 Task: Find connections with filter location Sarandë with filter topic #Saaswith filter profile language English with filter current company Target with filter school St. Mary's College with filter industry Fine Arts Schools with filter service category iOS Development with filter keywords title Computer Scientist
Action: Mouse moved to (486, 81)
Screenshot: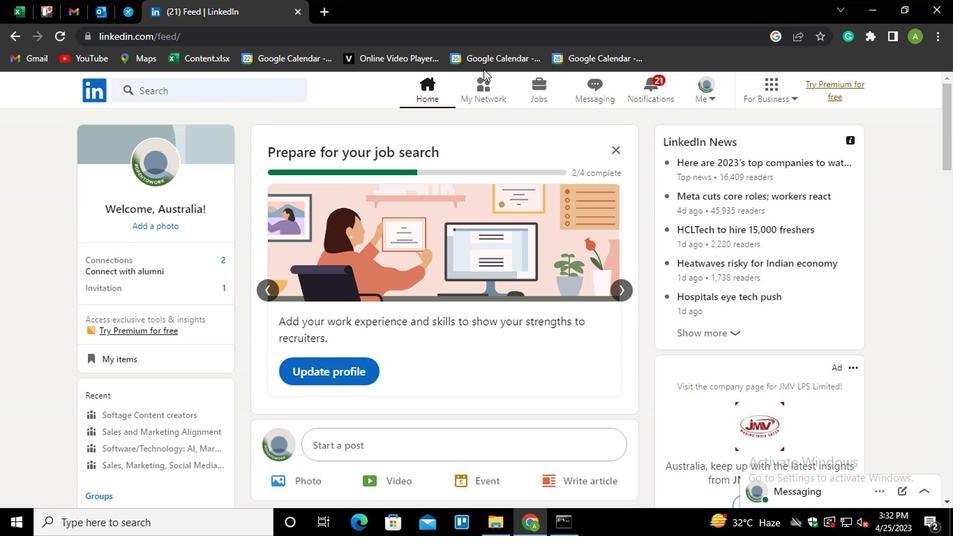 
Action: Mouse pressed left at (486, 81)
Screenshot: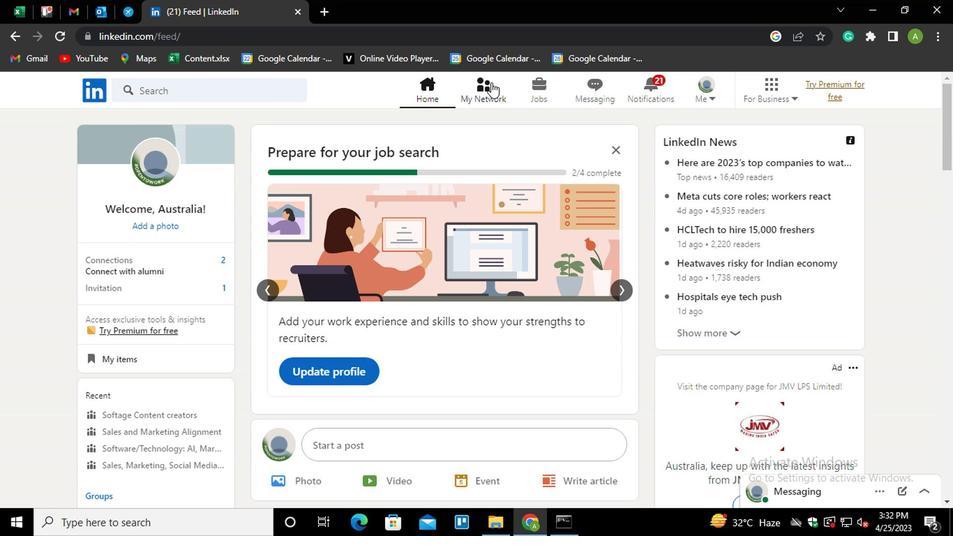 
Action: Mouse moved to (163, 157)
Screenshot: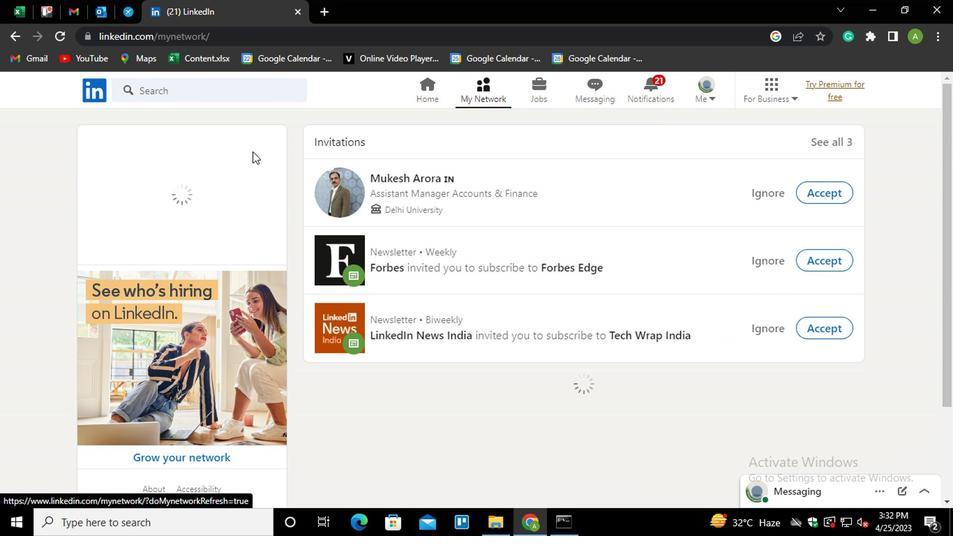 
Action: Mouse pressed left at (163, 157)
Screenshot: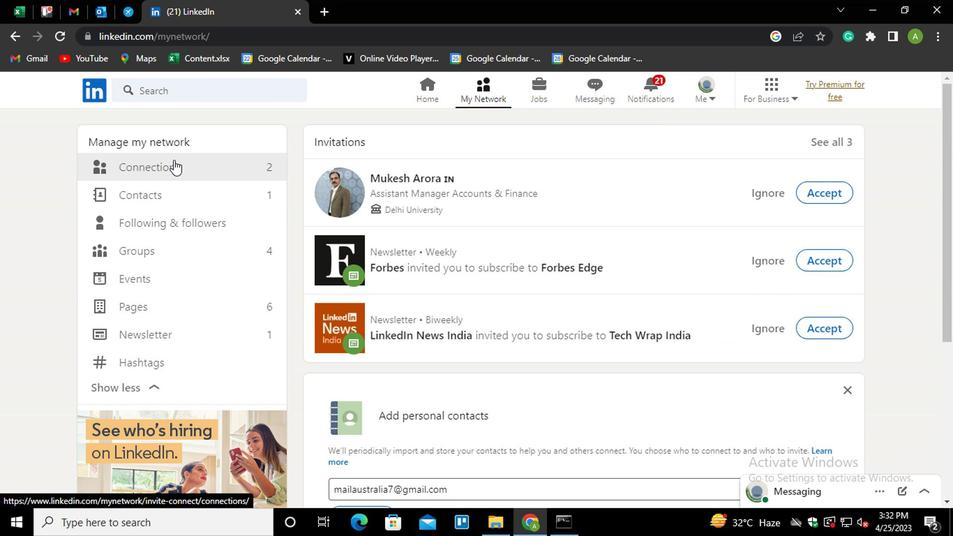 
Action: Mouse moved to (561, 166)
Screenshot: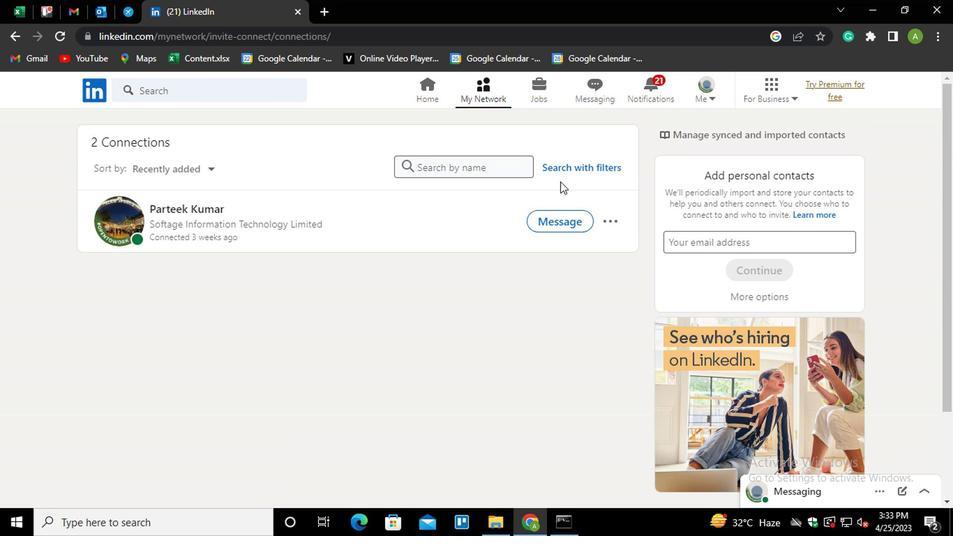 
Action: Mouse pressed left at (561, 166)
Screenshot: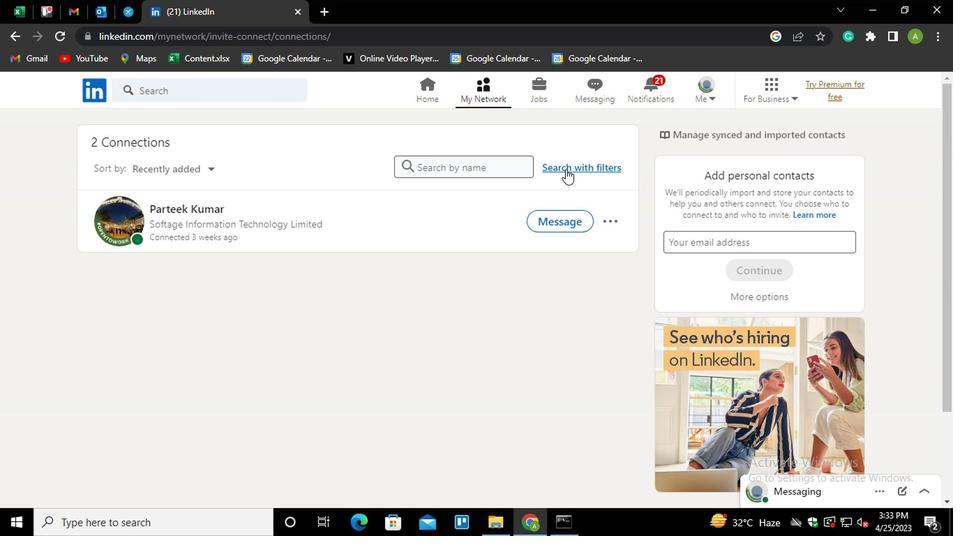 
Action: Mouse moved to (455, 127)
Screenshot: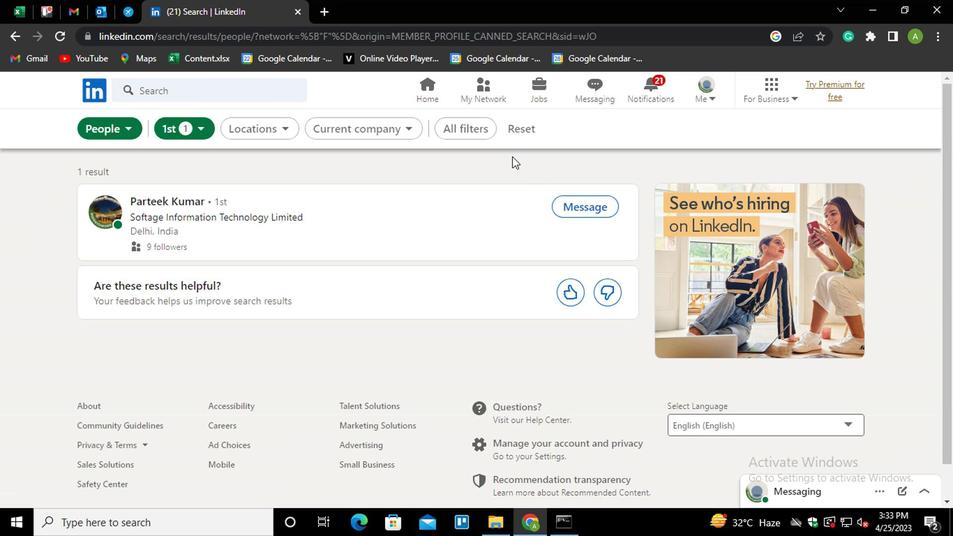 
Action: Mouse pressed left at (455, 127)
Screenshot: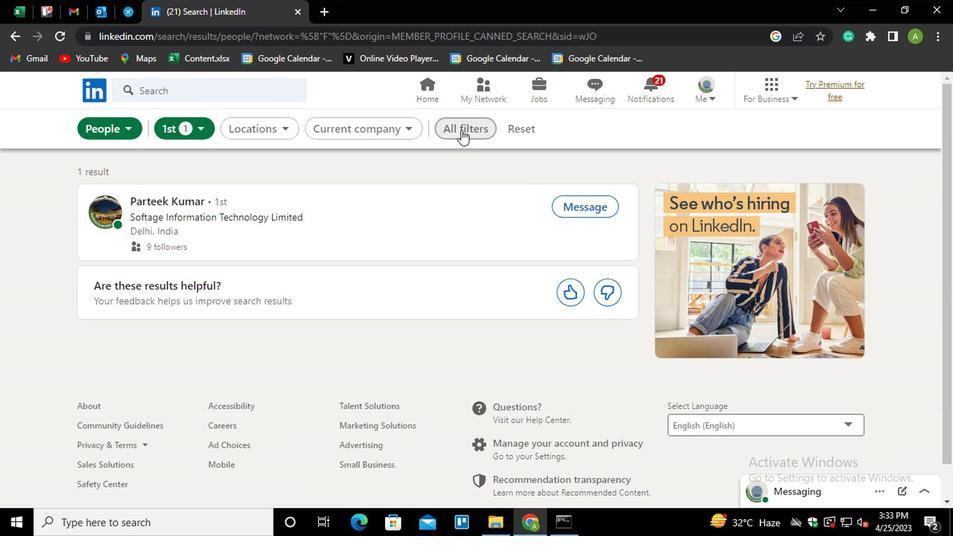 
Action: Mouse moved to (689, 269)
Screenshot: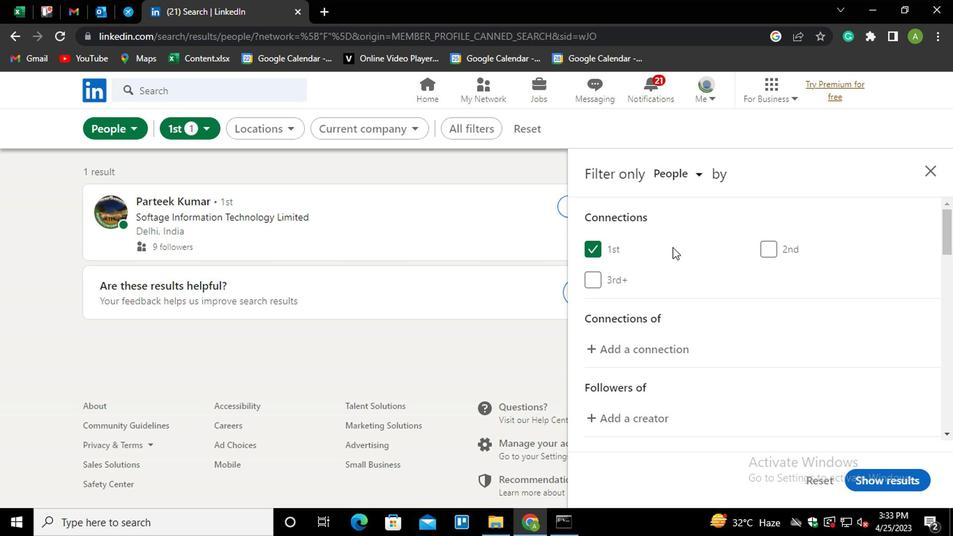
Action: Mouse scrolled (689, 269) with delta (0, 0)
Screenshot: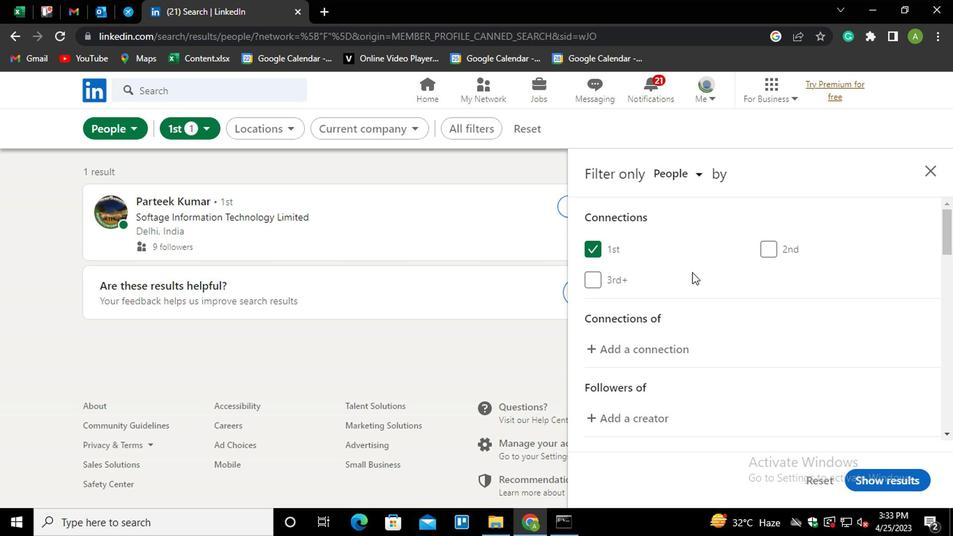 
Action: Mouse scrolled (689, 269) with delta (0, 0)
Screenshot: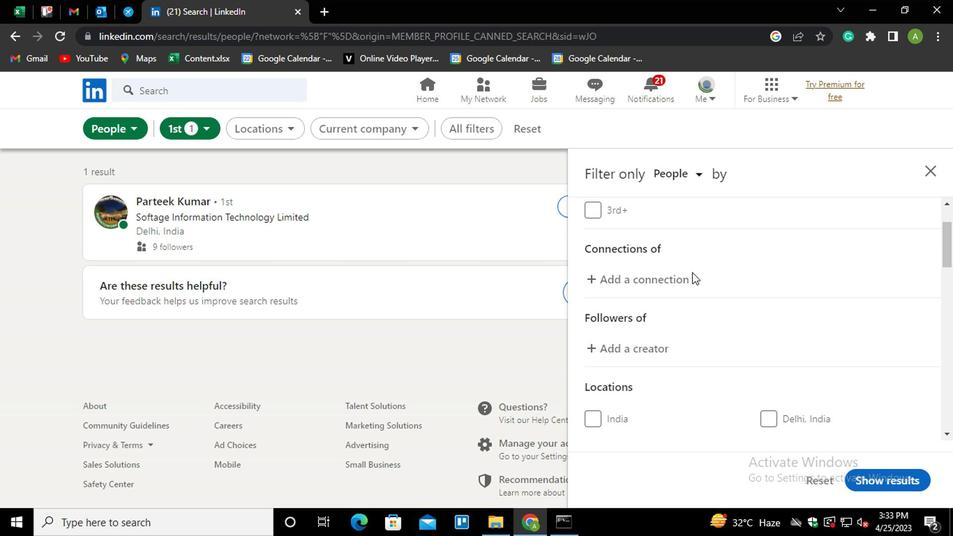 
Action: Mouse scrolled (689, 269) with delta (0, 0)
Screenshot: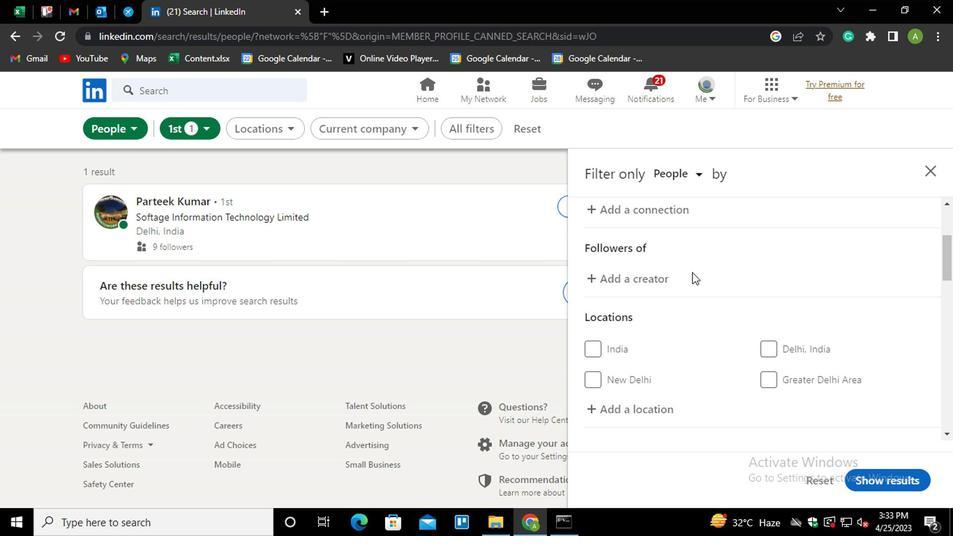 
Action: Mouse moved to (636, 340)
Screenshot: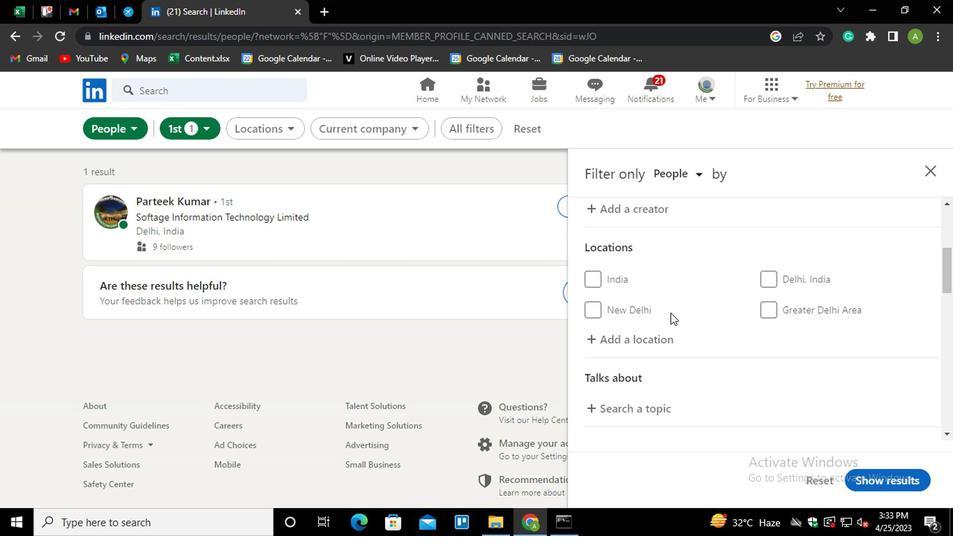 
Action: Mouse pressed left at (636, 340)
Screenshot: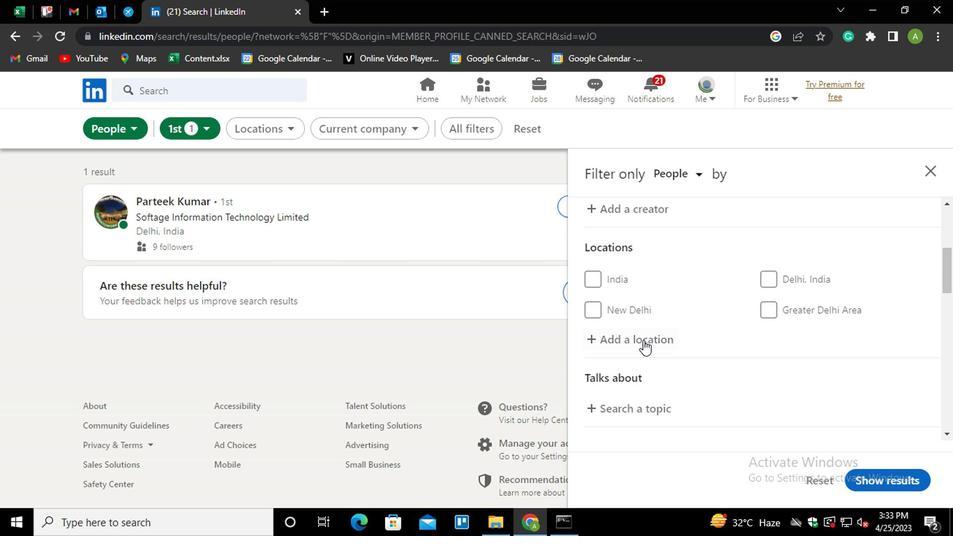 
Action: Mouse moved to (636, 338)
Screenshot: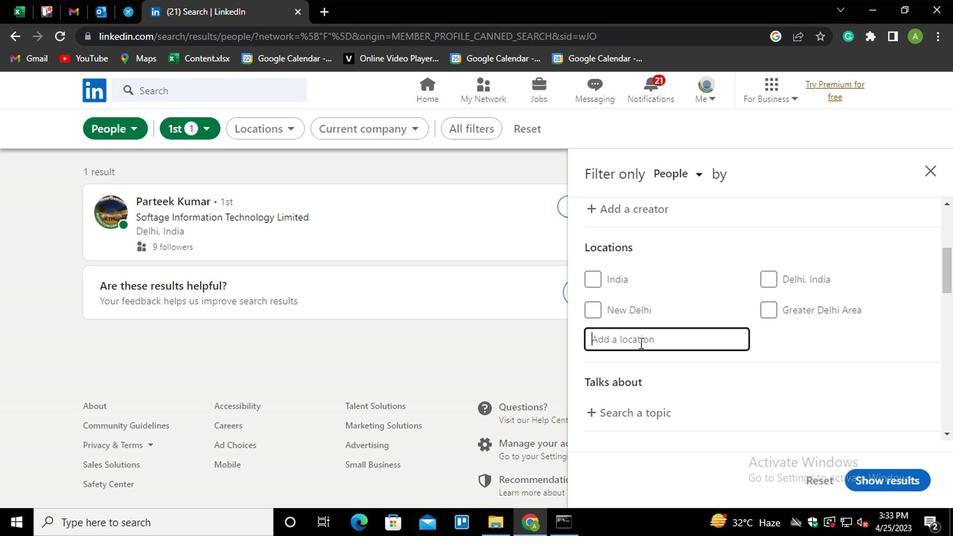 
Action: Mouse pressed left at (636, 338)
Screenshot: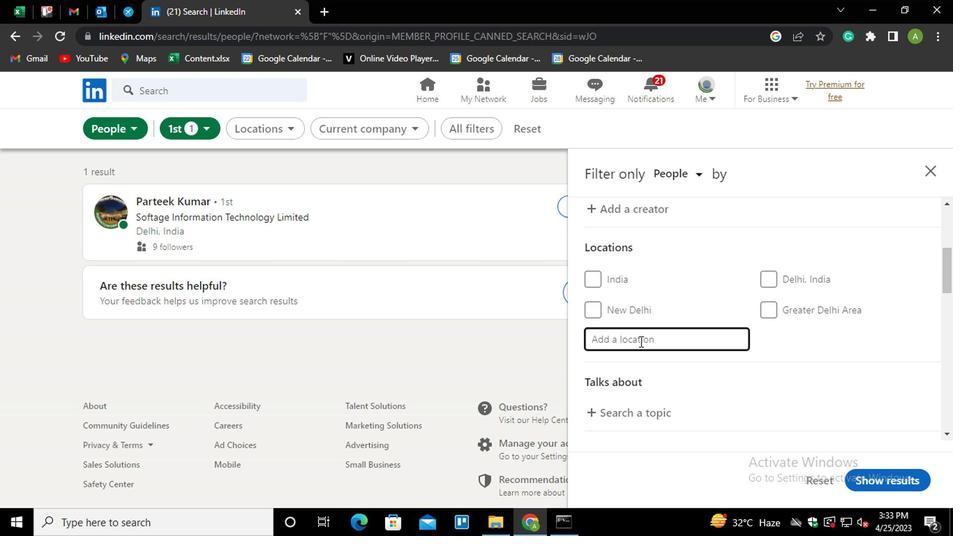 
Action: Key pressed <Key.shift>SARANDE
Screenshot: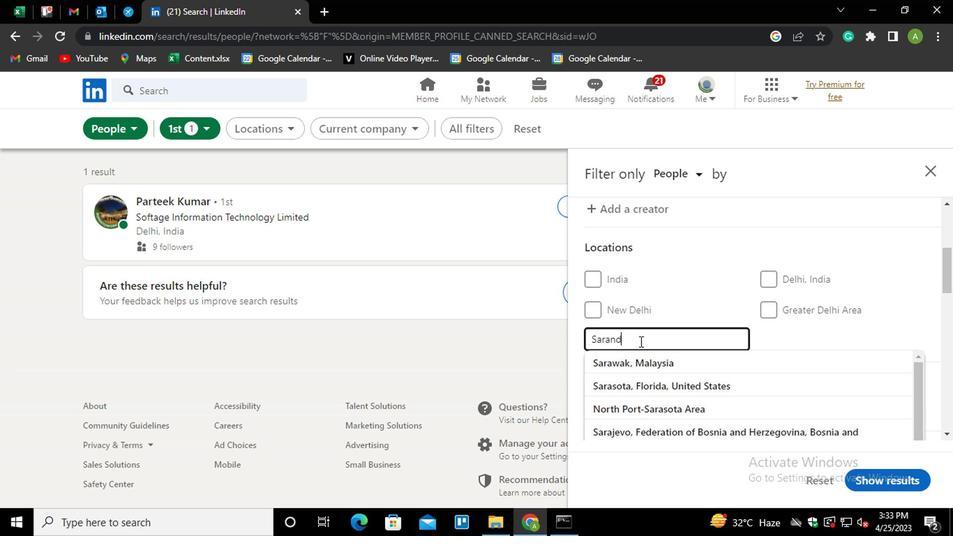 
Action: Mouse moved to (777, 328)
Screenshot: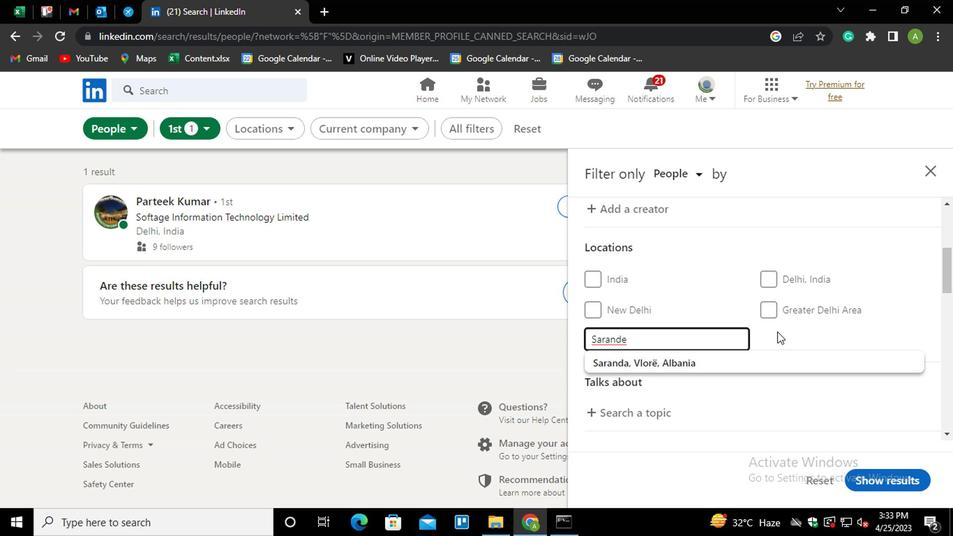 
Action: Mouse pressed left at (777, 328)
Screenshot: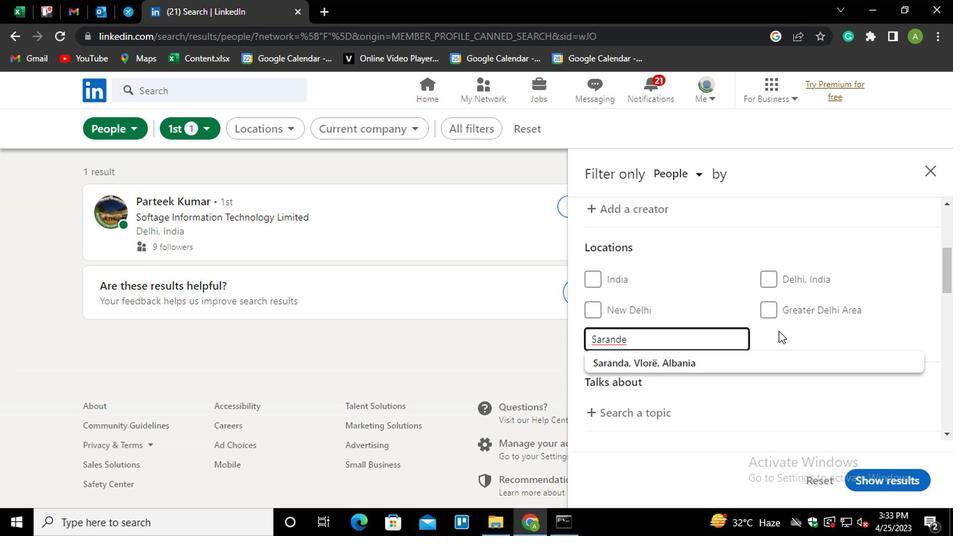 
Action: Mouse moved to (791, 341)
Screenshot: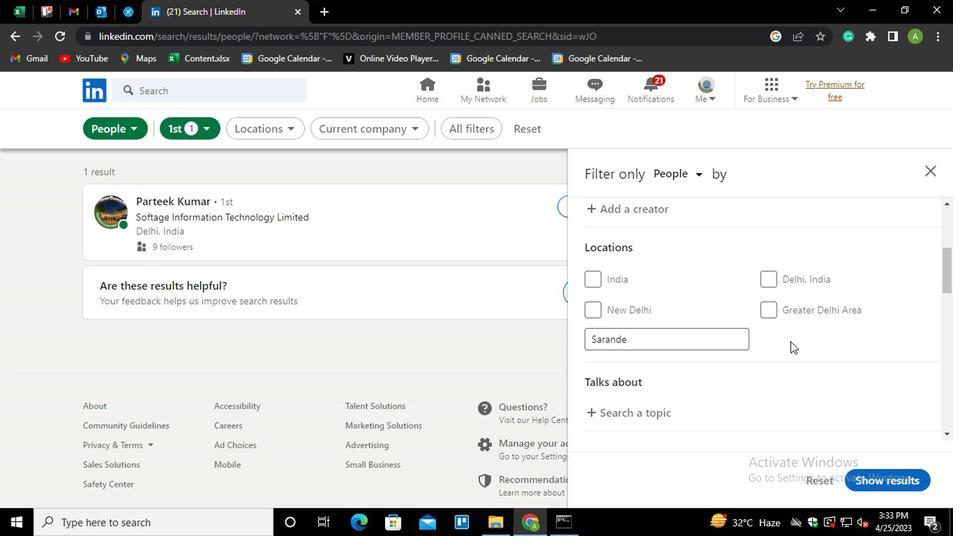 
Action: Mouse scrolled (791, 340) with delta (0, 0)
Screenshot: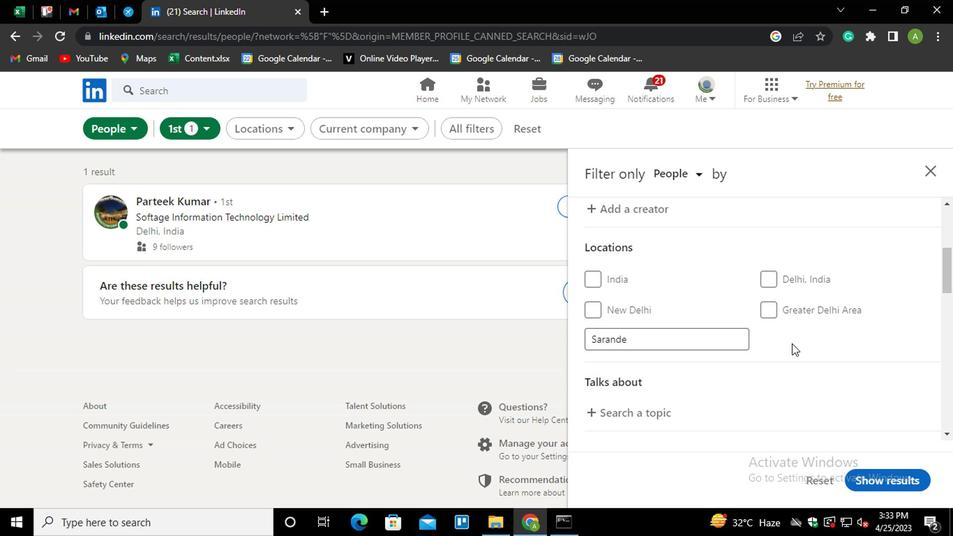 
Action: Mouse moved to (665, 341)
Screenshot: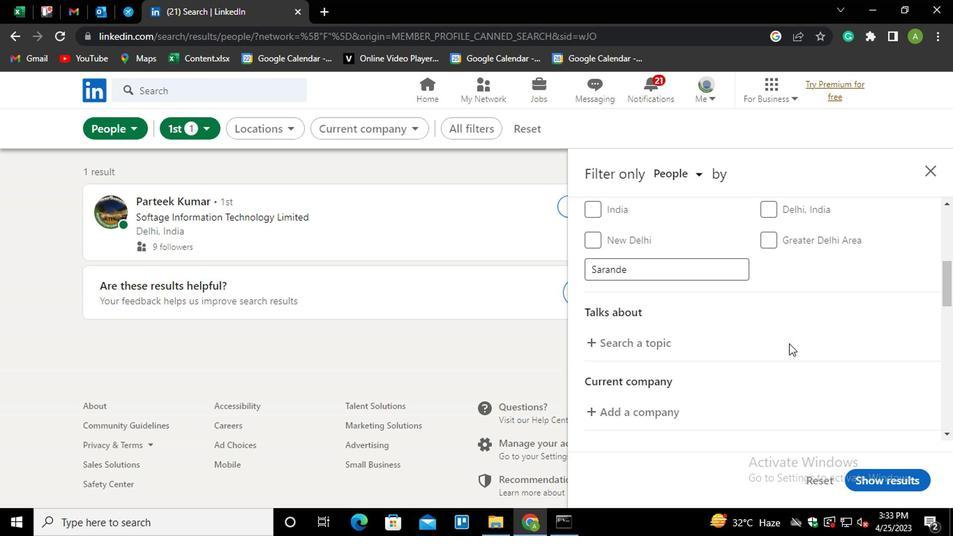 
Action: Mouse pressed left at (665, 341)
Screenshot: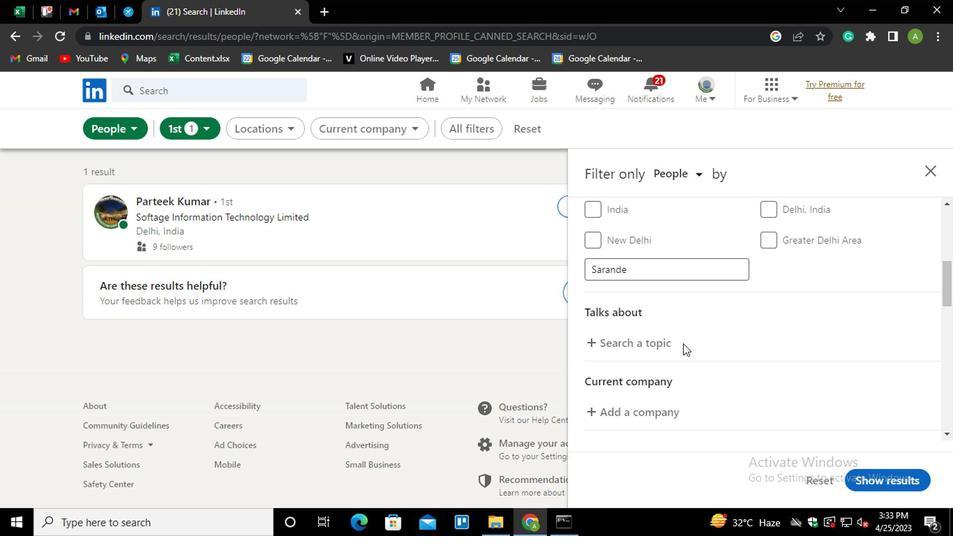 
Action: Mouse moved to (664, 341)
Screenshot: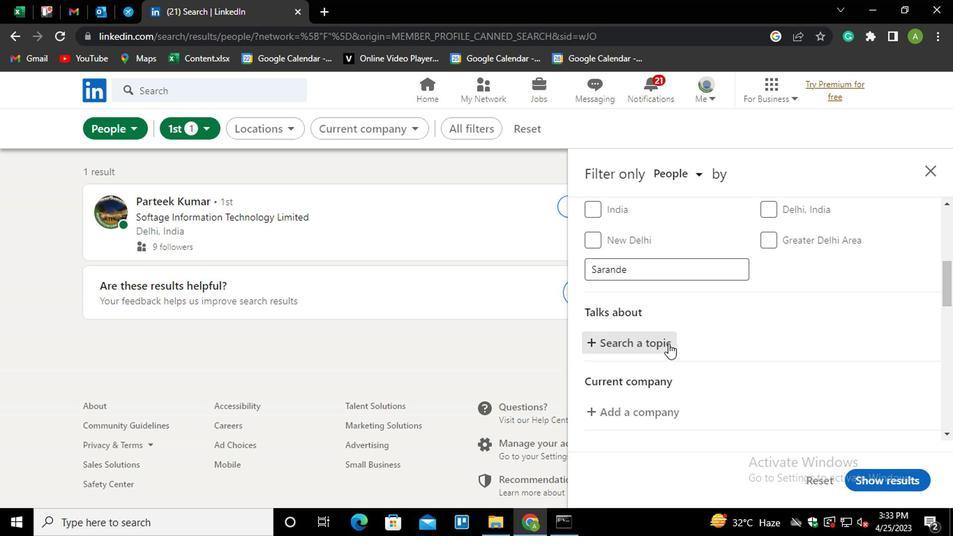 
Action: Key pressed <Key.shift>#<Key.shift>SAASWITH
Screenshot: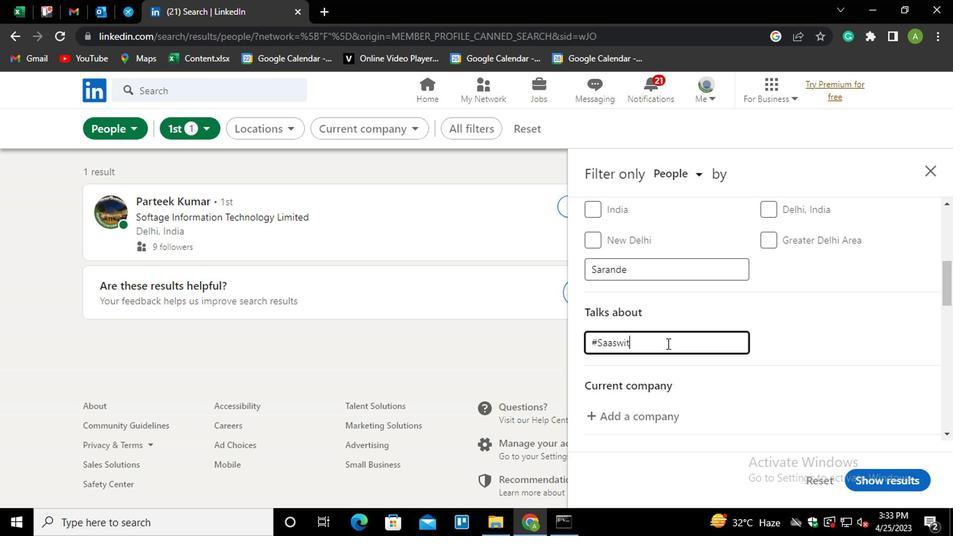 
Action: Mouse moved to (787, 345)
Screenshot: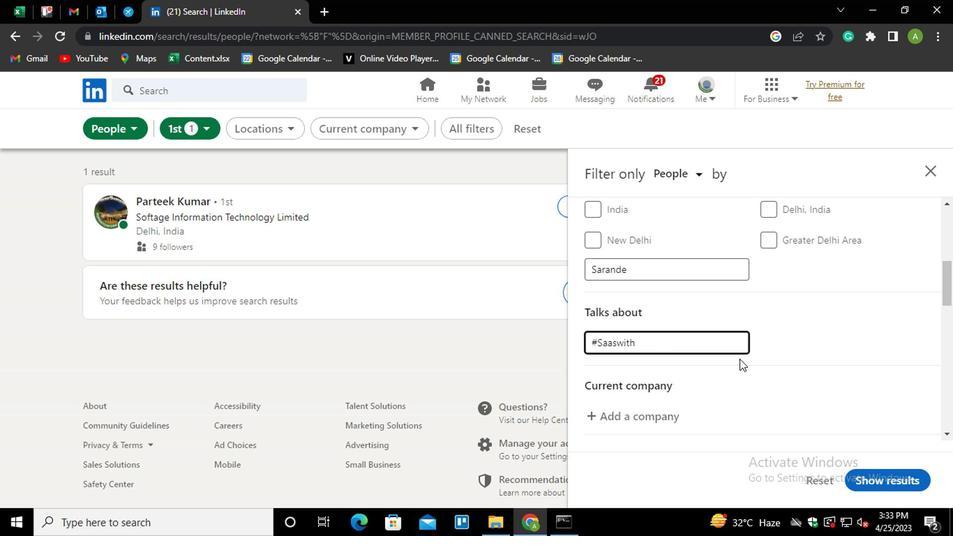 
Action: Mouse pressed left at (787, 345)
Screenshot: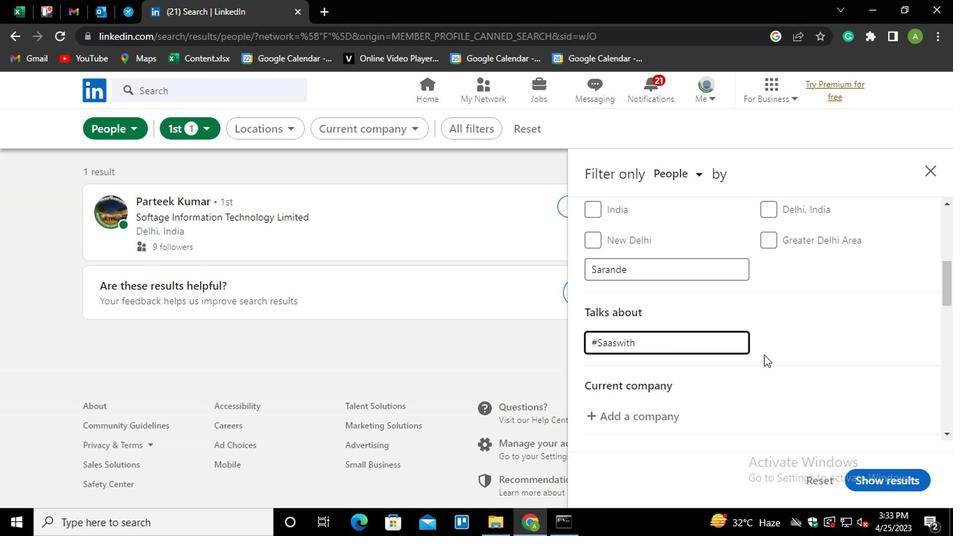 
Action: Mouse moved to (856, 339)
Screenshot: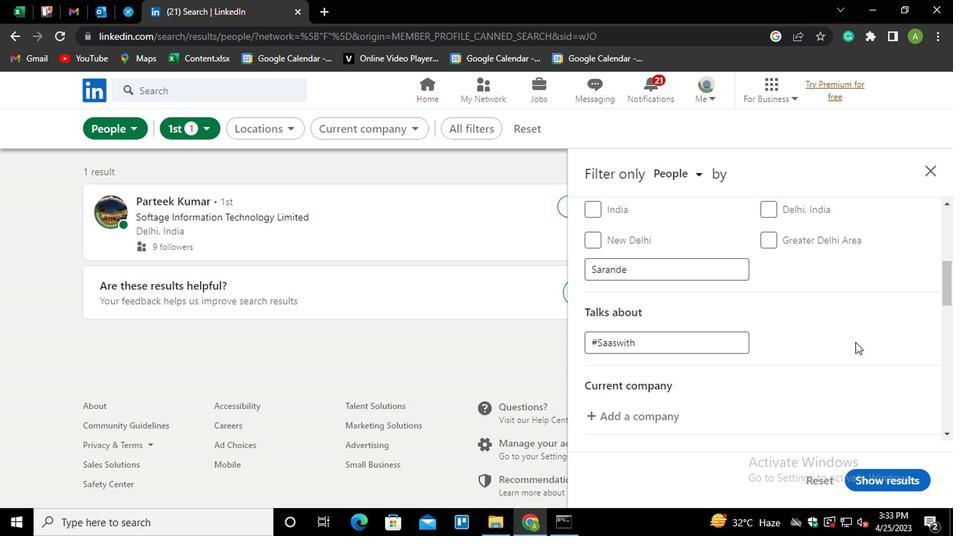 
Action: Mouse scrolled (856, 338) with delta (0, 0)
Screenshot: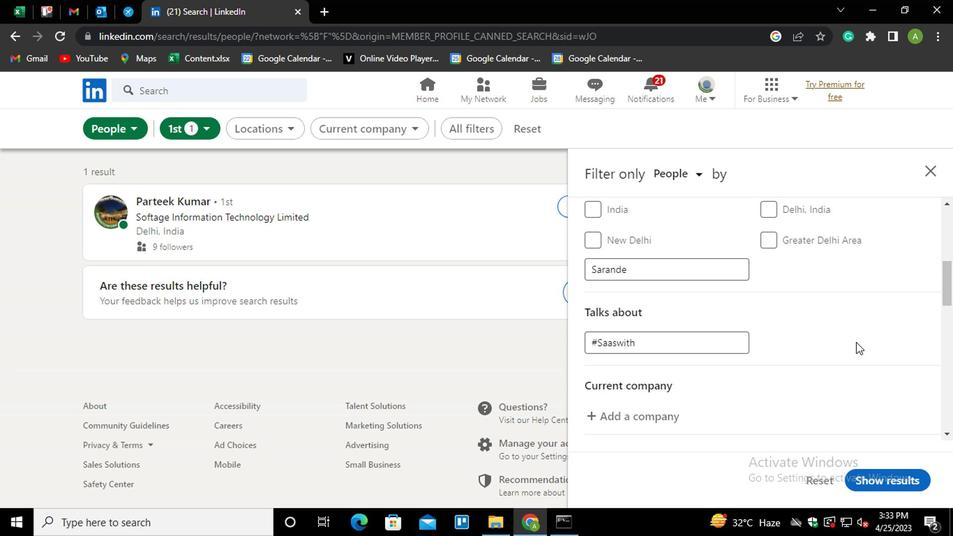 
Action: Mouse moved to (655, 336)
Screenshot: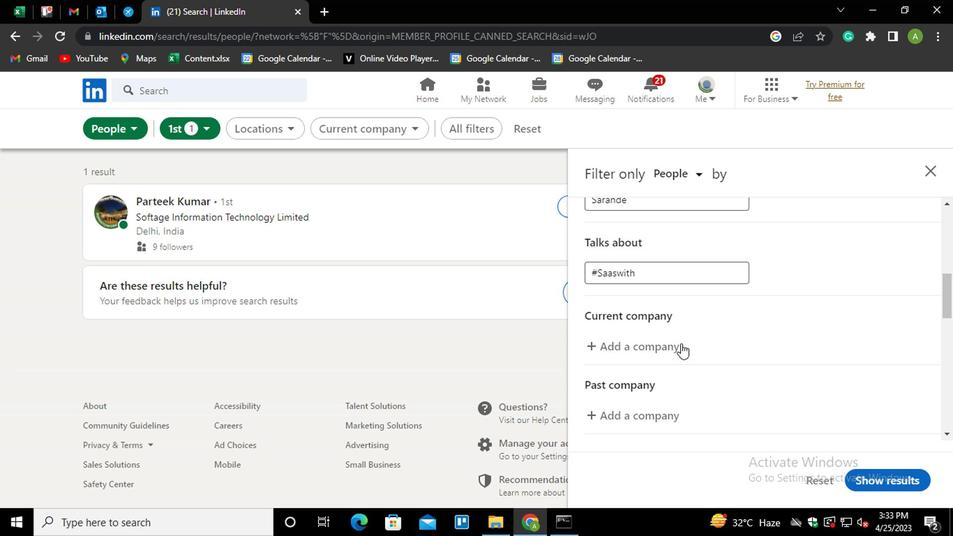 
Action: Mouse pressed left at (655, 336)
Screenshot: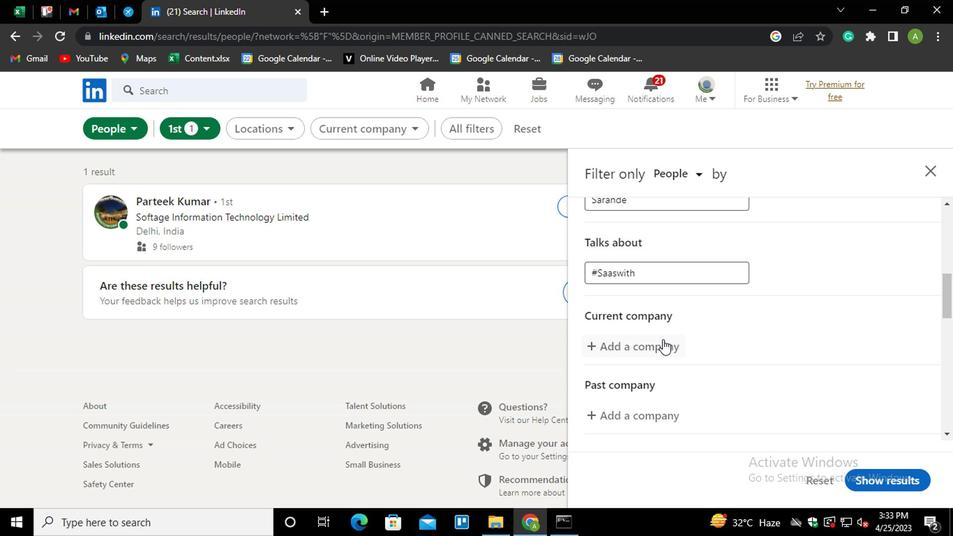 
Action: Mouse moved to (652, 345)
Screenshot: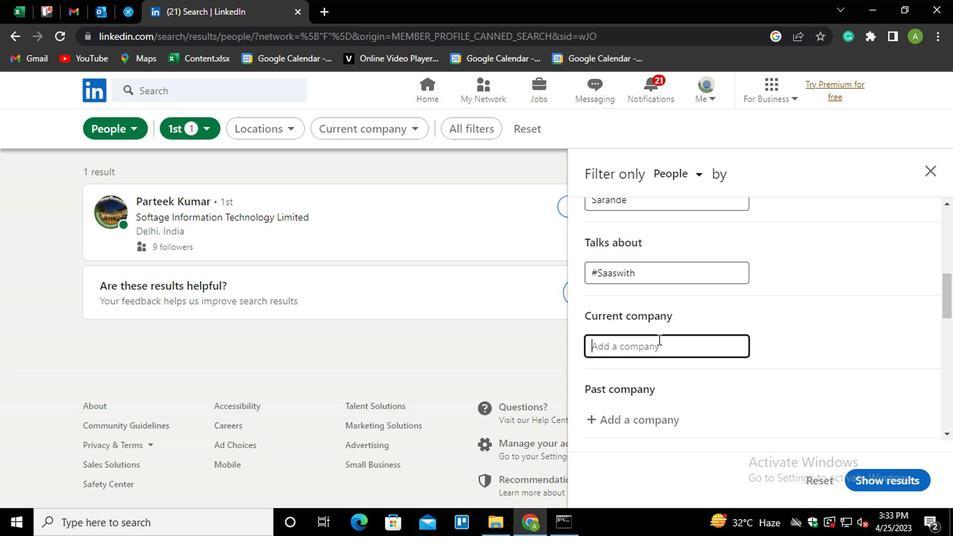 
Action: Mouse pressed left at (652, 345)
Screenshot: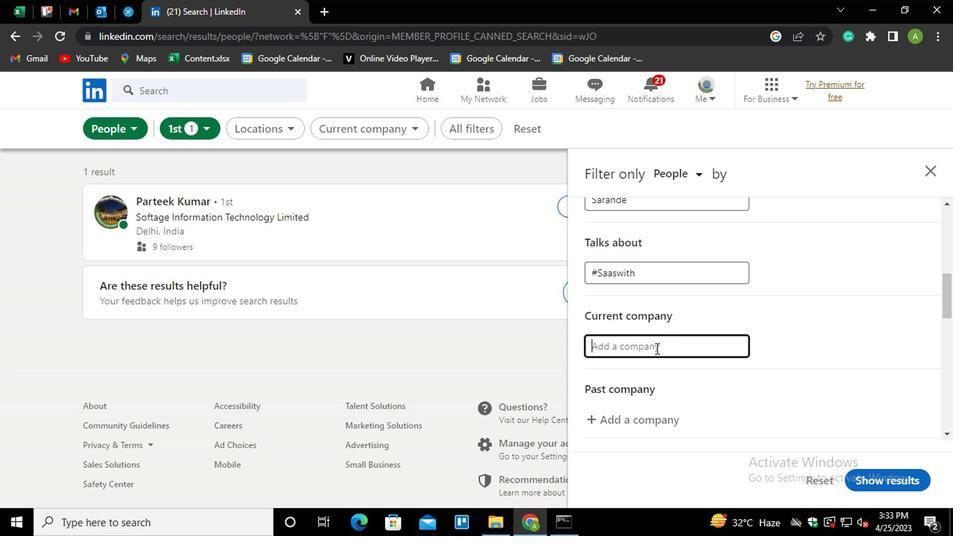 
Action: Key pressed <Key.shift>TARGE<Key.down><Key.enter>
Screenshot: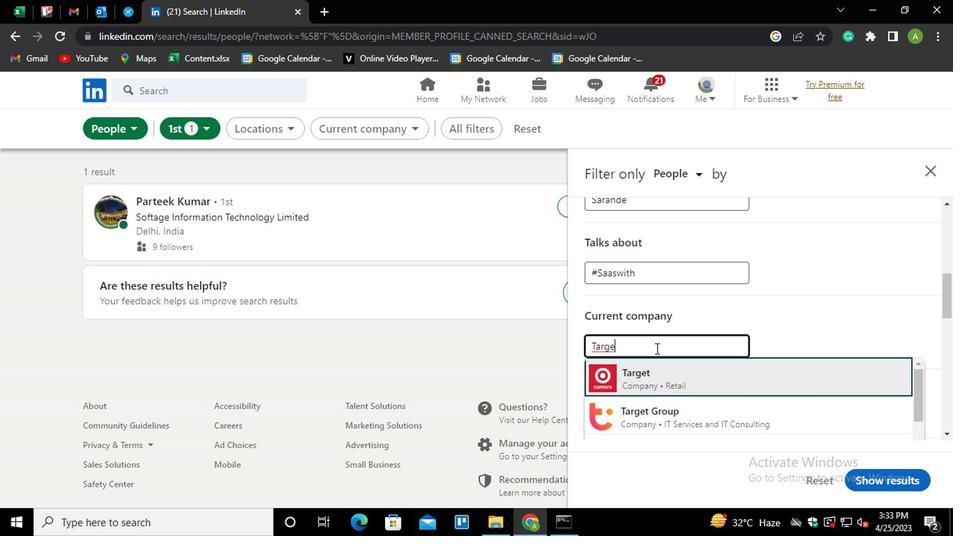 
Action: Mouse moved to (667, 347)
Screenshot: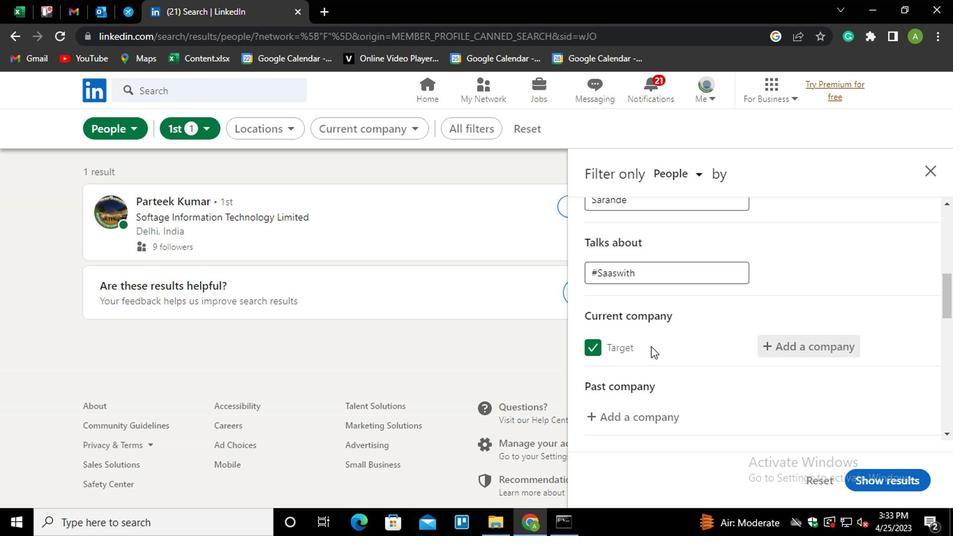 
Action: Mouse scrolled (667, 346) with delta (0, 0)
Screenshot: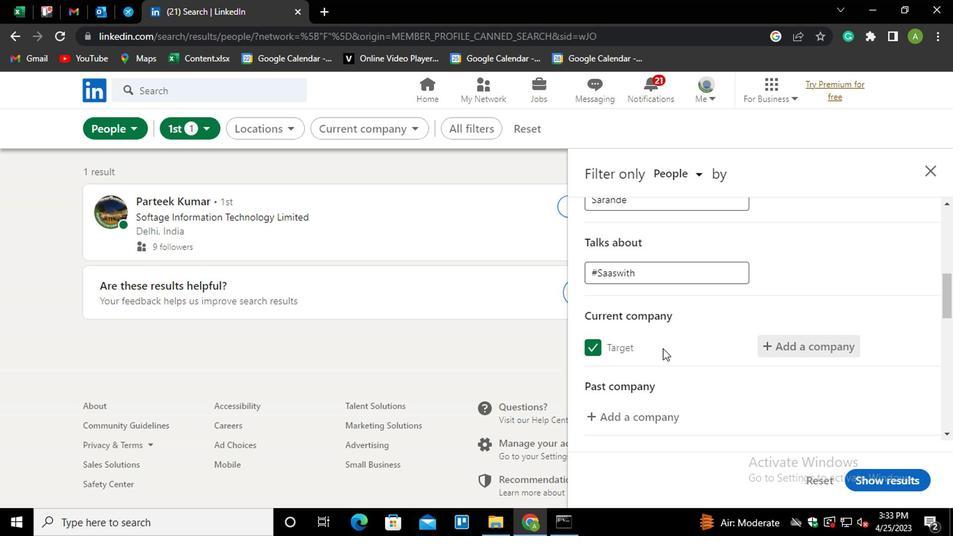 
Action: Mouse scrolled (667, 346) with delta (0, 0)
Screenshot: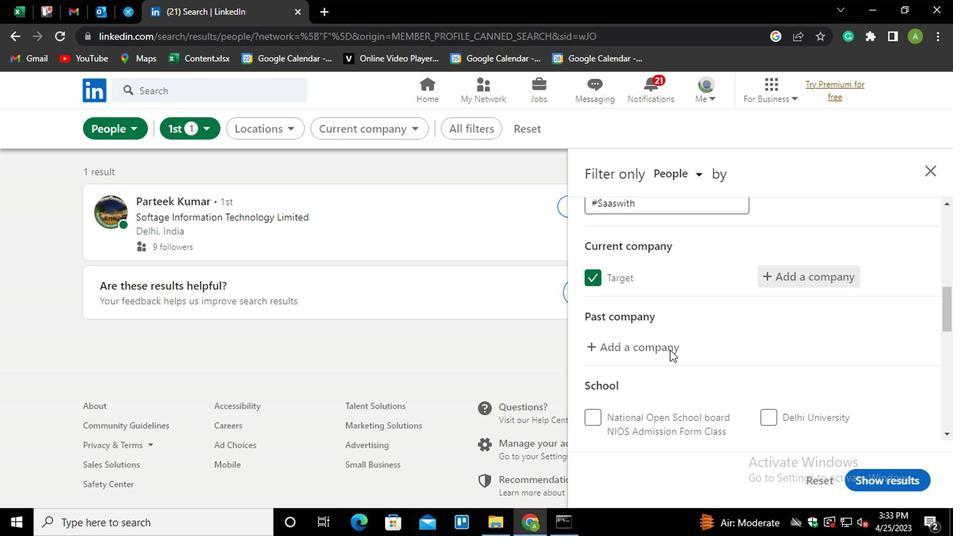 
Action: Mouse moved to (645, 398)
Screenshot: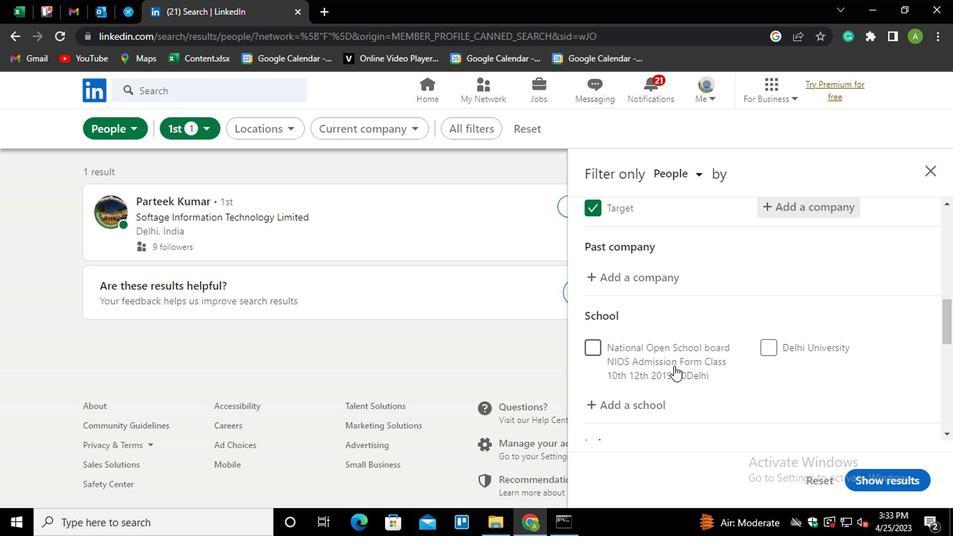 
Action: Mouse pressed left at (645, 398)
Screenshot: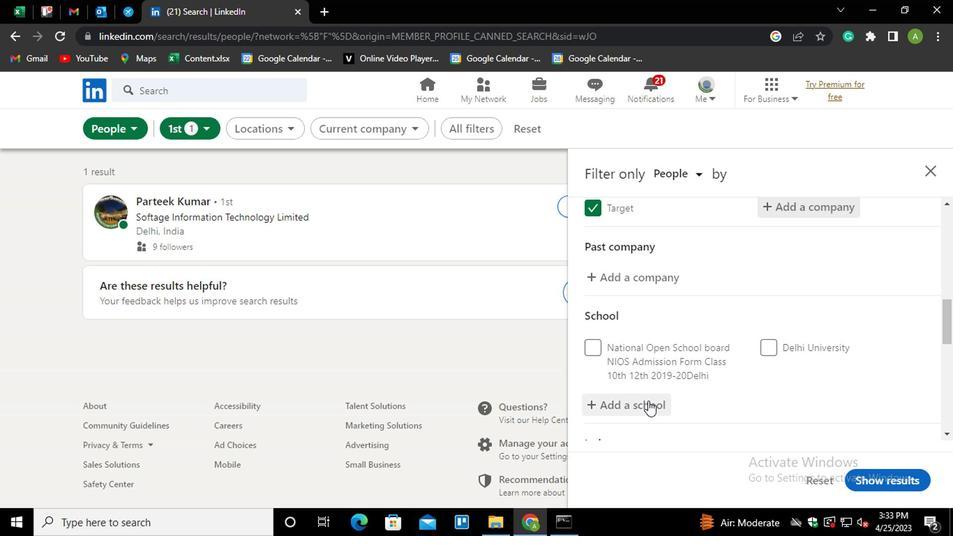 
Action: Mouse moved to (638, 400)
Screenshot: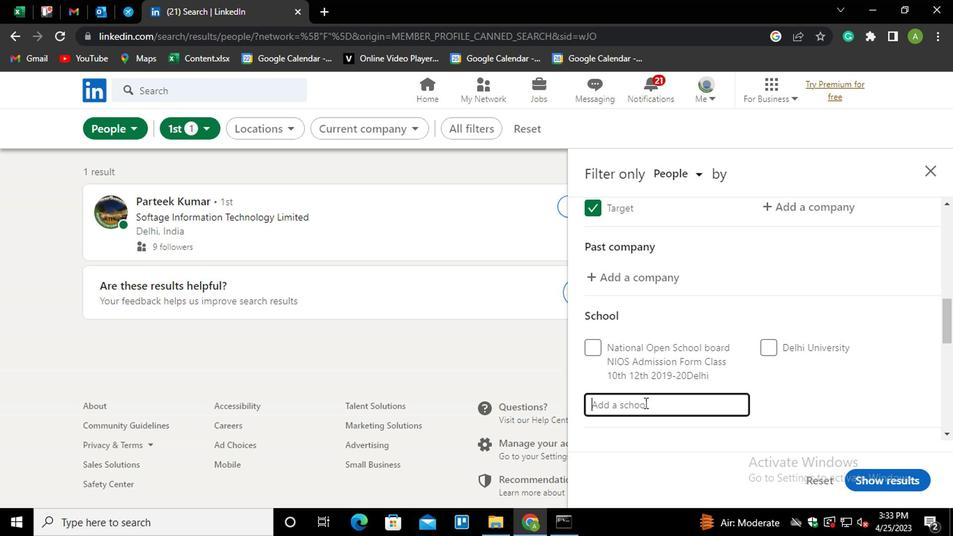 
Action: Mouse pressed left at (638, 400)
Screenshot: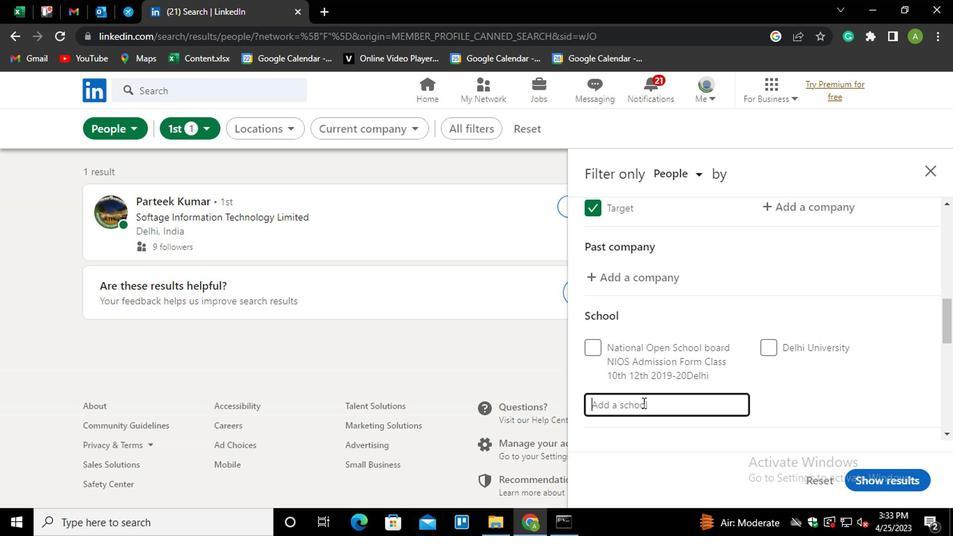 
Action: Mouse moved to (636, 400)
Screenshot: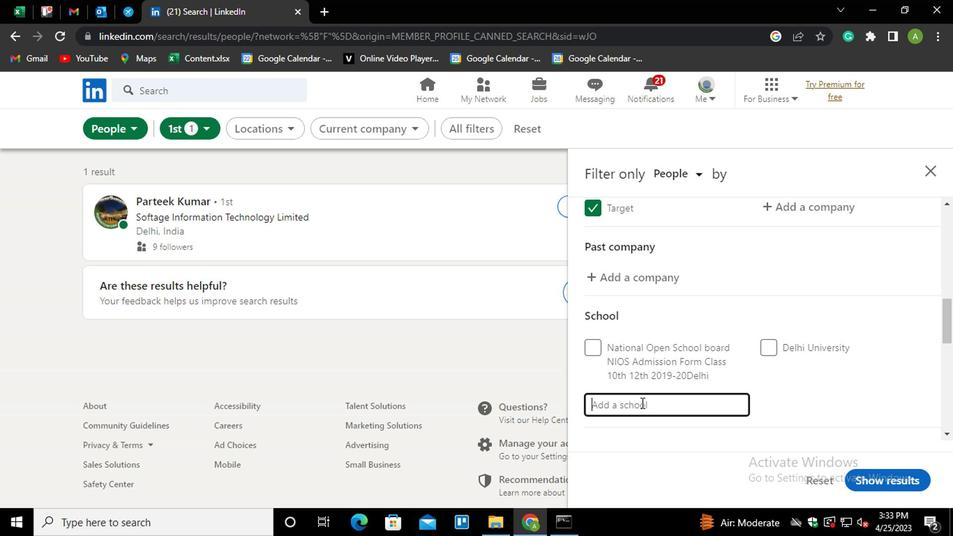 
Action: Key pressed <Key.shift>ST.<Key.space><Key.shift_r>M
Screenshot: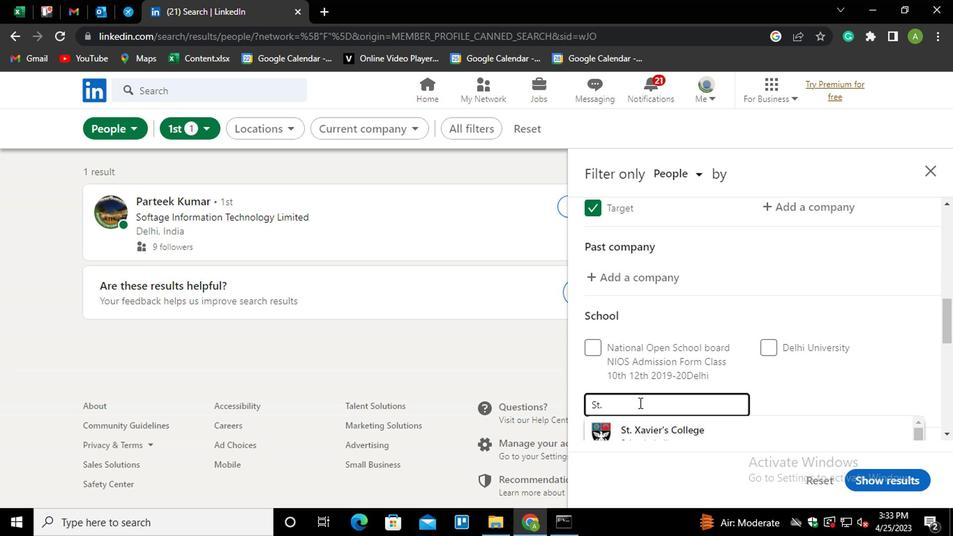 
Action: Mouse scrolled (636, 399) with delta (0, 0)
Screenshot: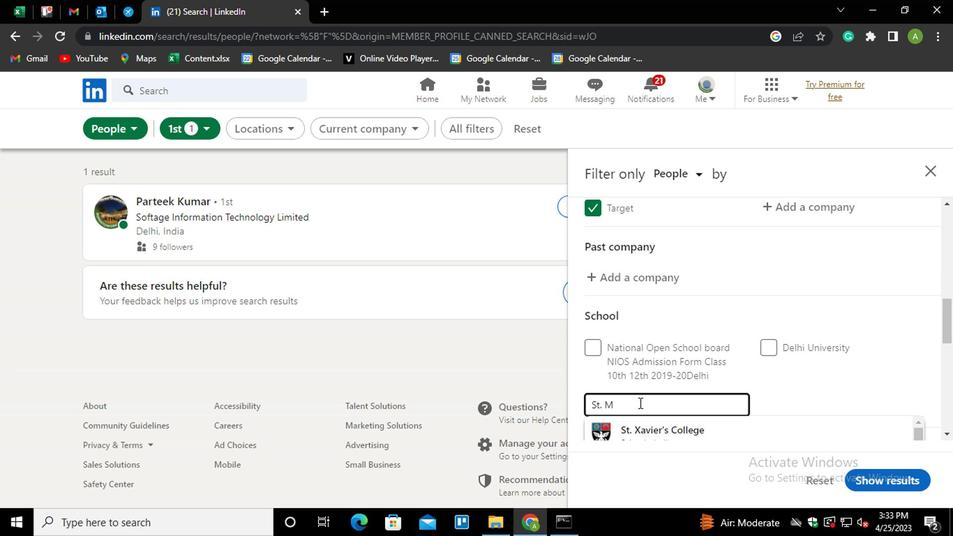 
Action: Mouse scrolled (636, 399) with delta (0, 0)
Screenshot: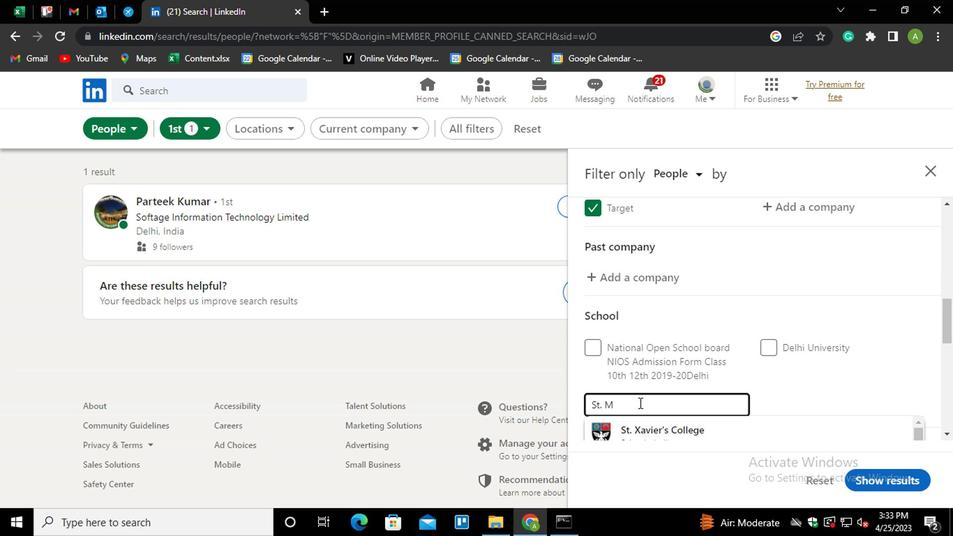 
Action: Mouse moved to (672, 355)
Screenshot: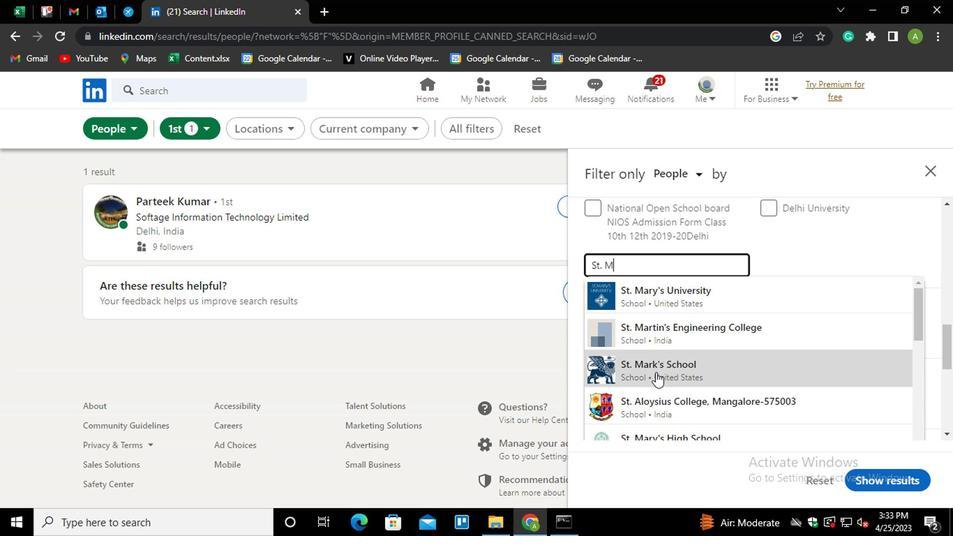 
Action: Mouse scrolled (672, 355) with delta (0, 0)
Screenshot: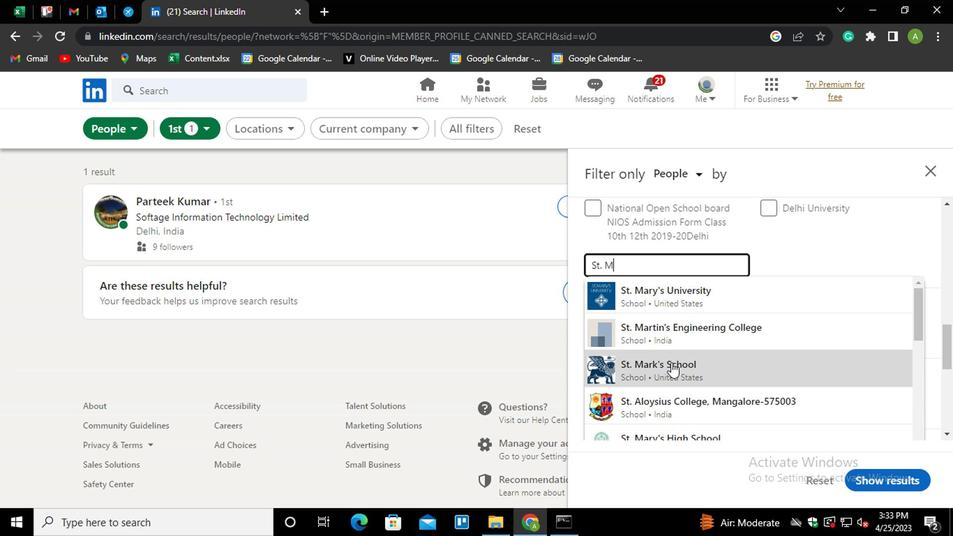 
Action: Mouse moved to (683, 345)
Screenshot: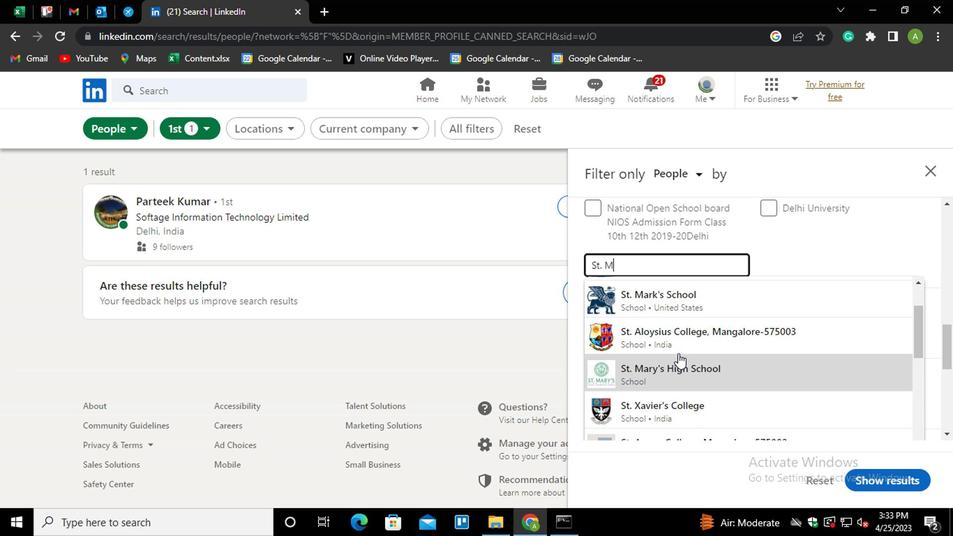 
Action: Mouse scrolled (683, 345) with delta (0, 0)
Screenshot: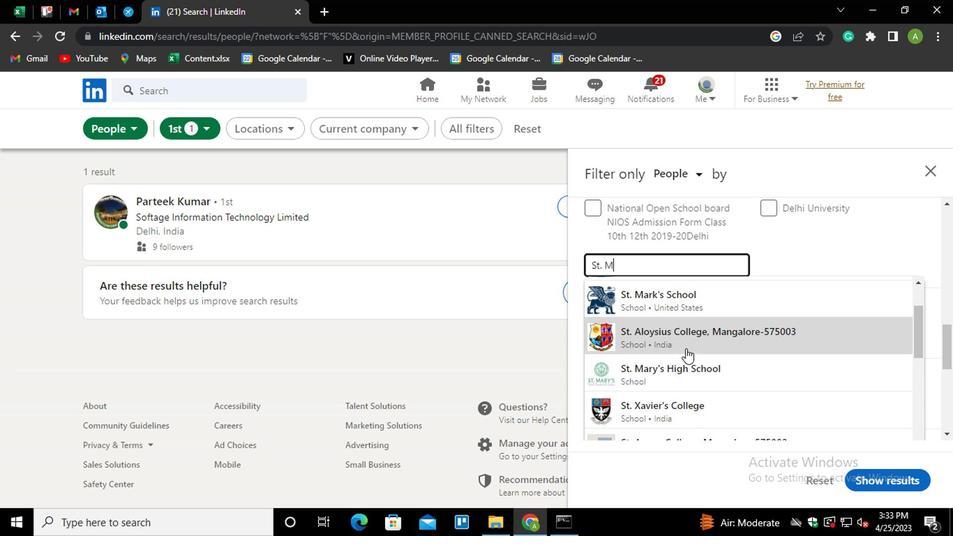 
Action: Mouse moved to (688, 338)
Screenshot: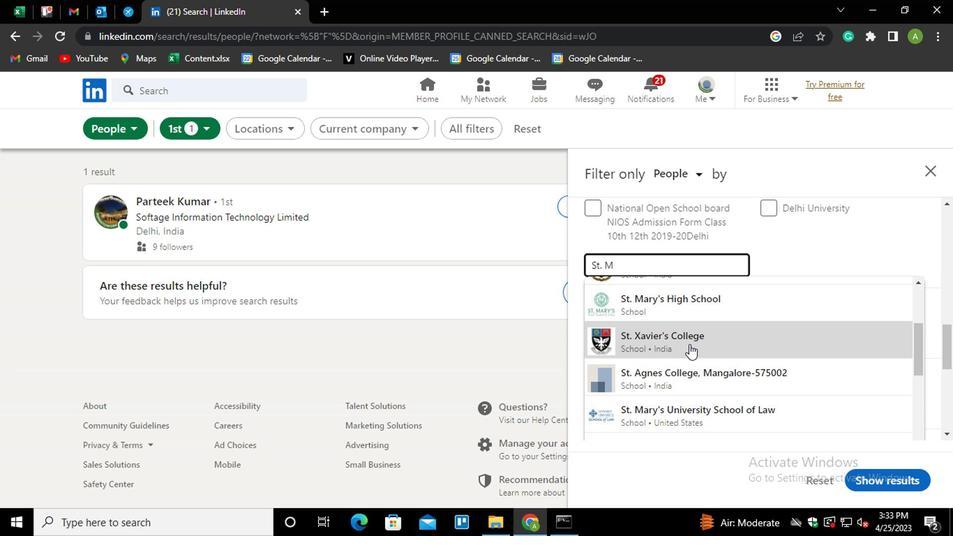 
Action: Mouse scrolled (688, 338) with delta (0, 0)
Screenshot: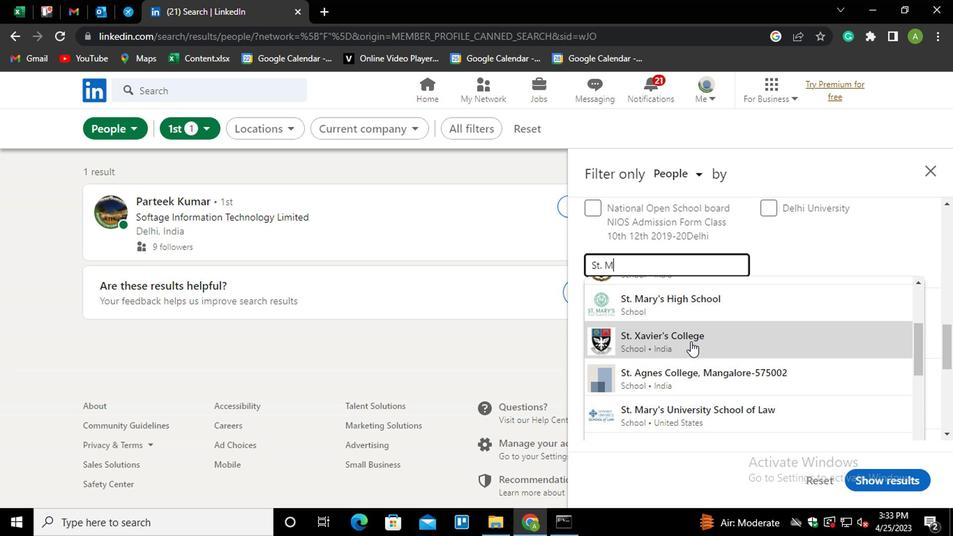 
Action: Mouse moved to (670, 373)
Screenshot: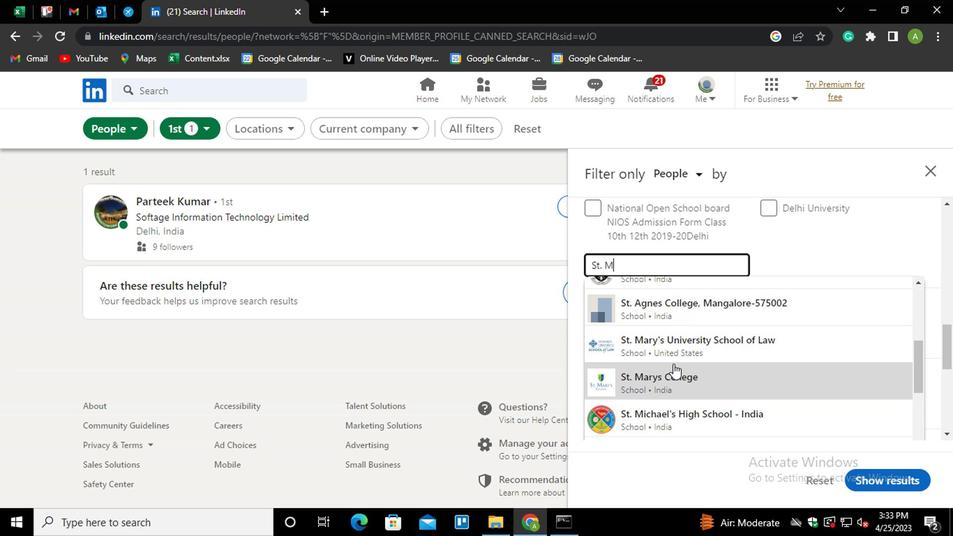 
Action: Mouse pressed left at (670, 373)
Screenshot: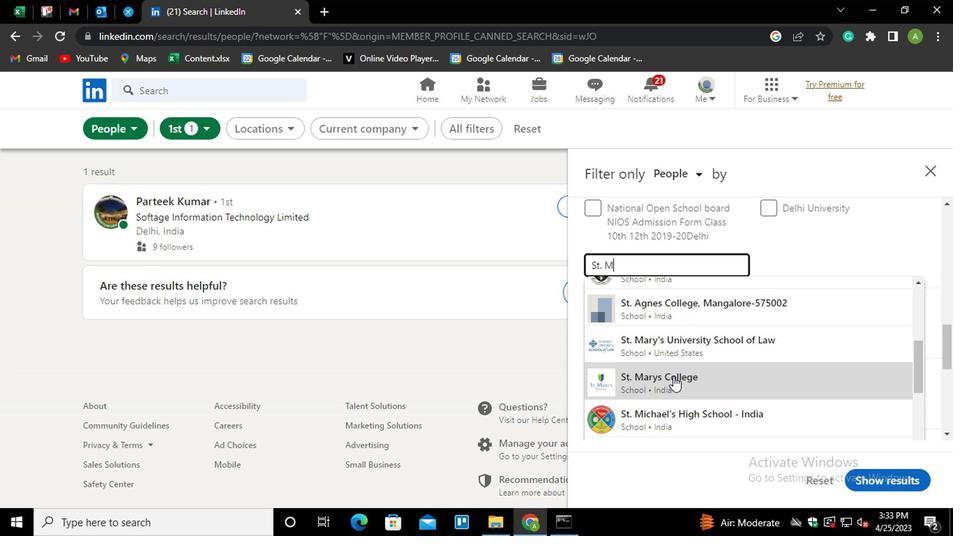 
Action: Mouse moved to (699, 273)
Screenshot: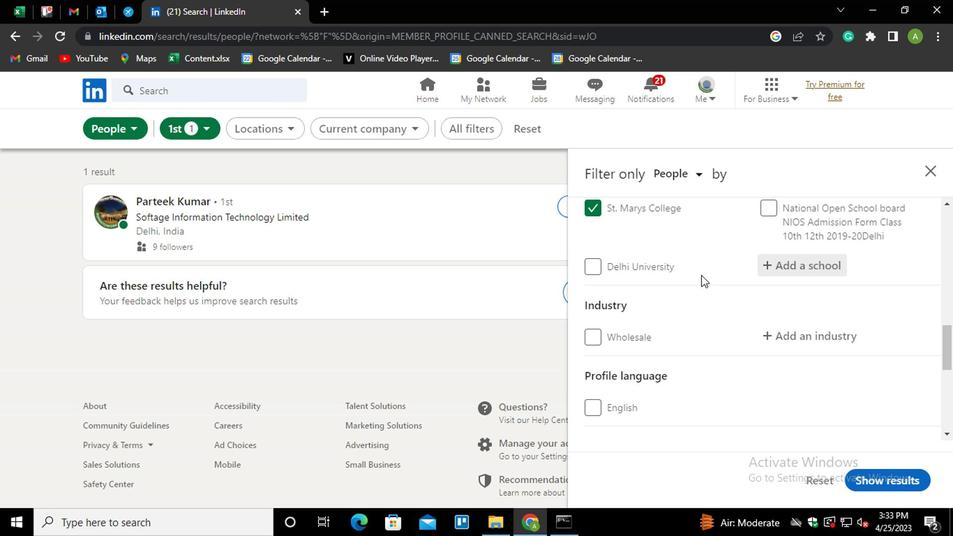 
Action: Mouse scrolled (699, 272) with delta (0, 0)
Screenshot: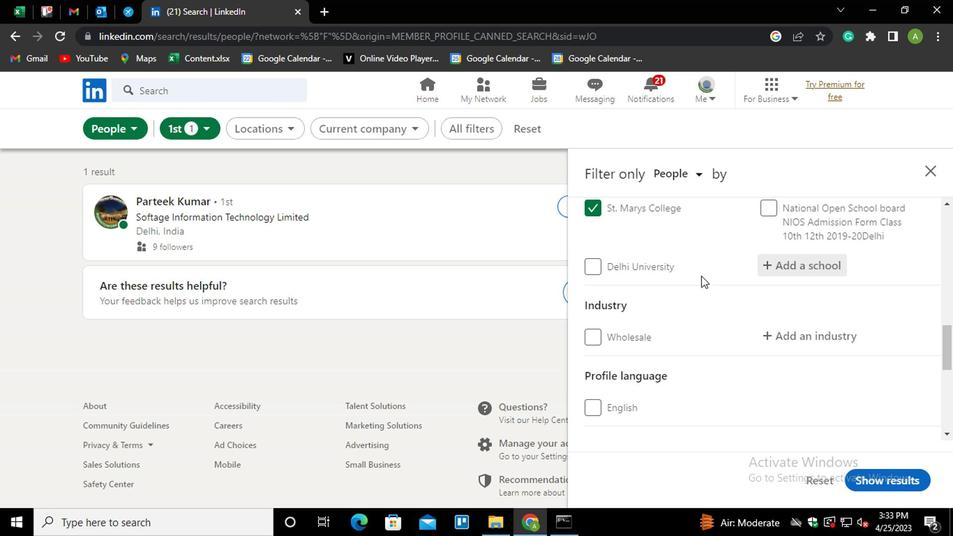 
Action: Mouse moved to (794, 261)
Screenshot: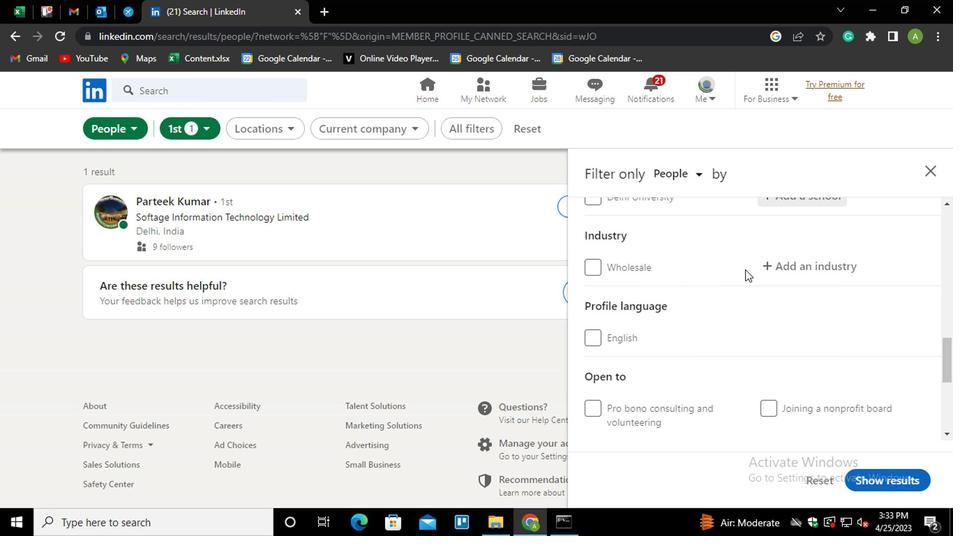 
Action: Mouse pressed left at (794, 261)
Screenshot: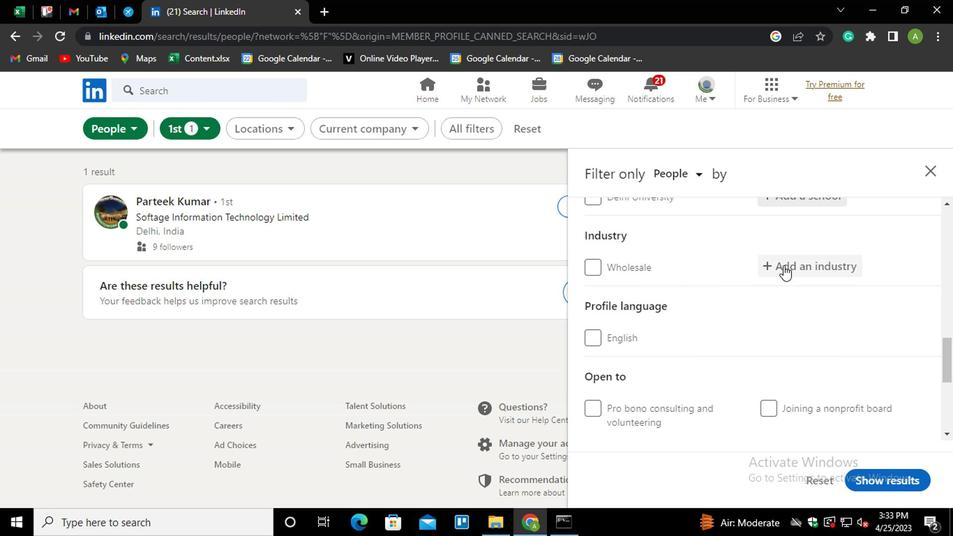 
Action: Mouse moved to (772, 266)
Screenshot: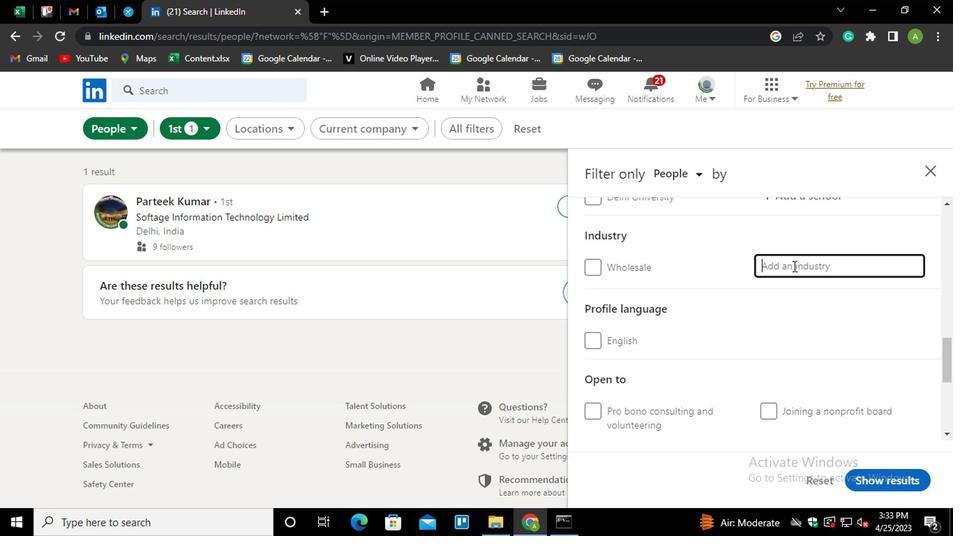 
Action: Mouse pressed left at (772, 266)
Screenshot: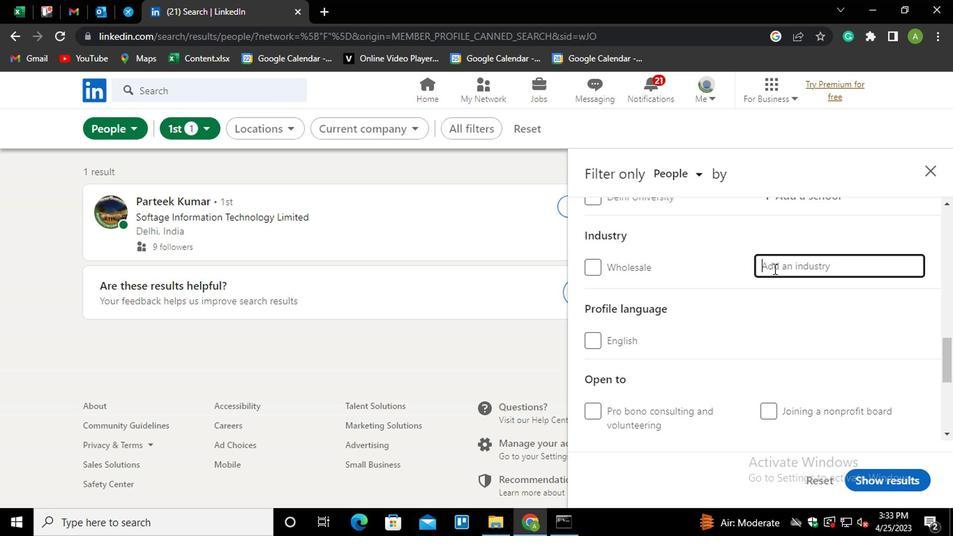 
Action: Key pressed <Key.shift>FINE<Key.down><Key.enter>
Screenshot: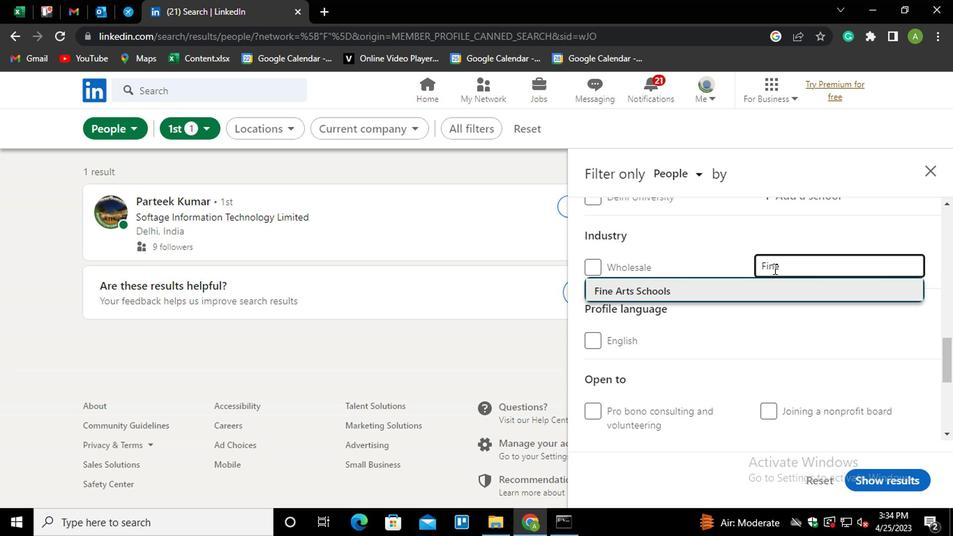 
Action: Mouse moved to (774, 276)
Screenshot: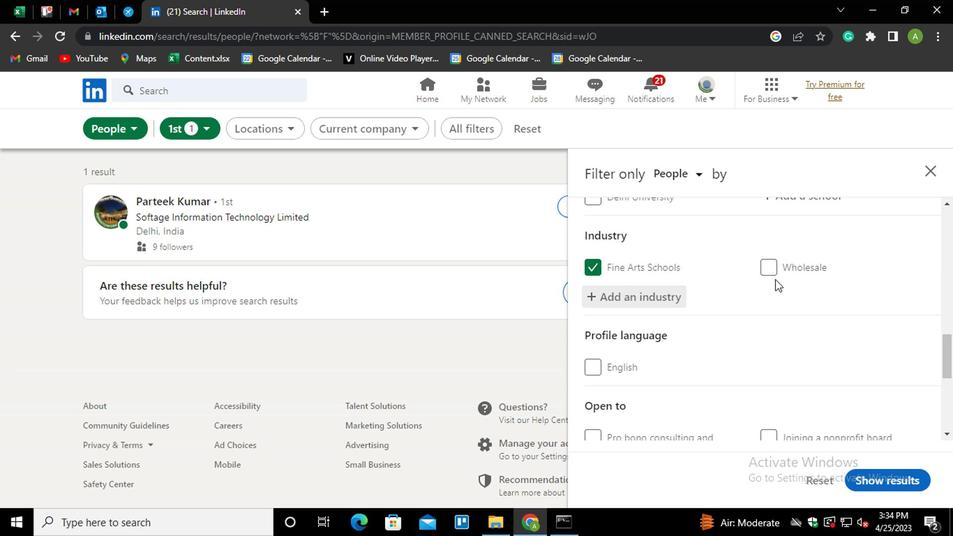 
Action: Mouse scrolled (774, 276) with delta (0, 0)
Screenshot: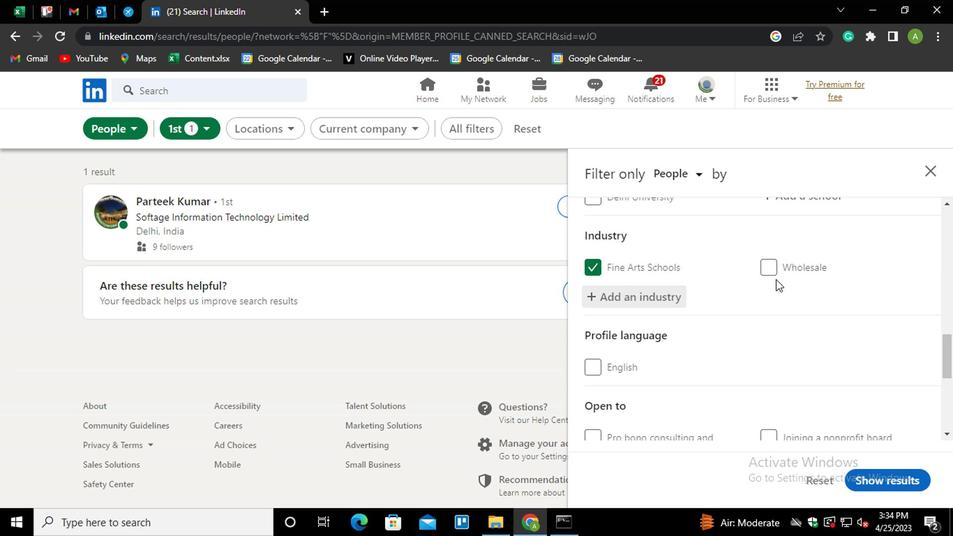 
Action: Mouse moved to (770, 287)
Screenshot: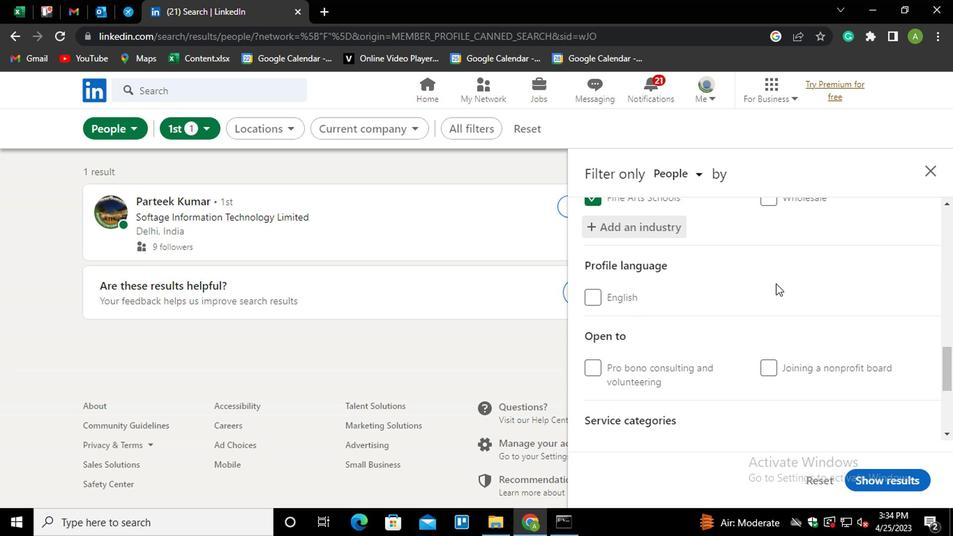 
Action: Mouse scrolled (770, 286) with delta (0, 0)
Screenshot: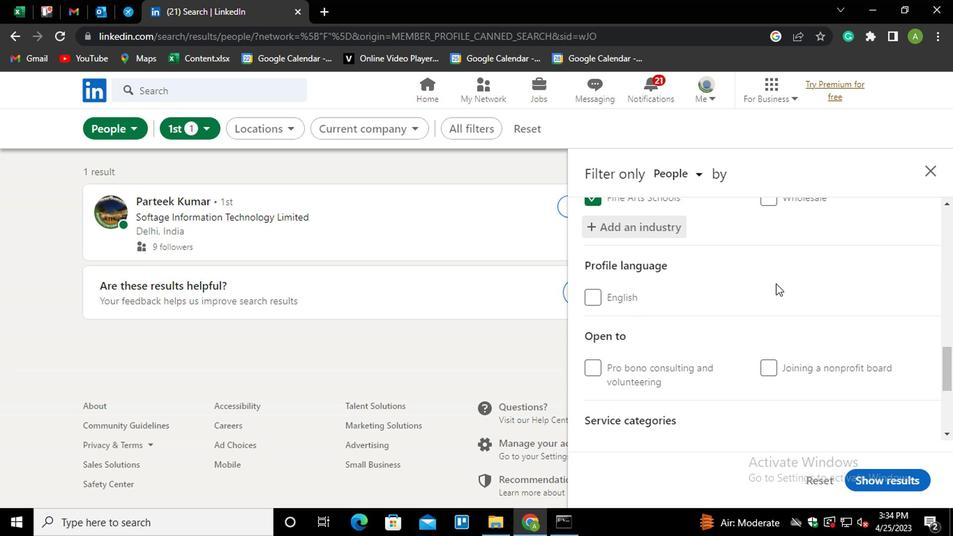 
Action: Mouse moved to (639, 343)
Screenshot: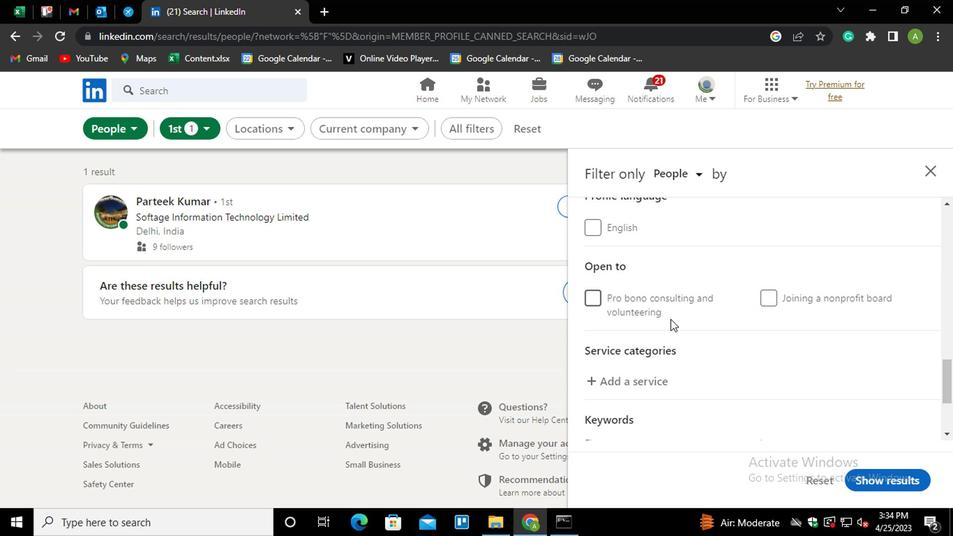 
Action: Mouse scrolled (639, 343) with delta (0, 0)
Screenshot: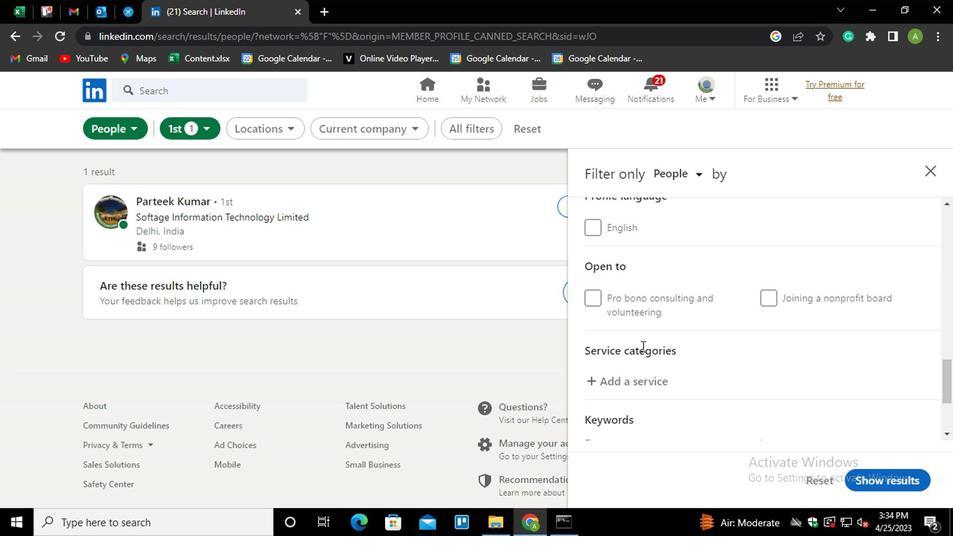 
Action: Mouse moved to (636, 308)
Screenshot: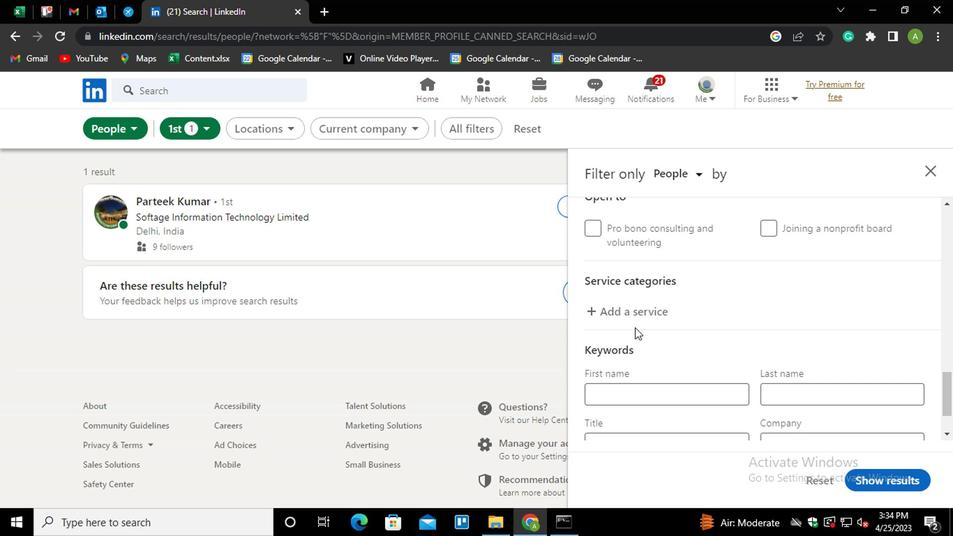 
Action: Mouse pressed left at (636, 308)
Screenshot: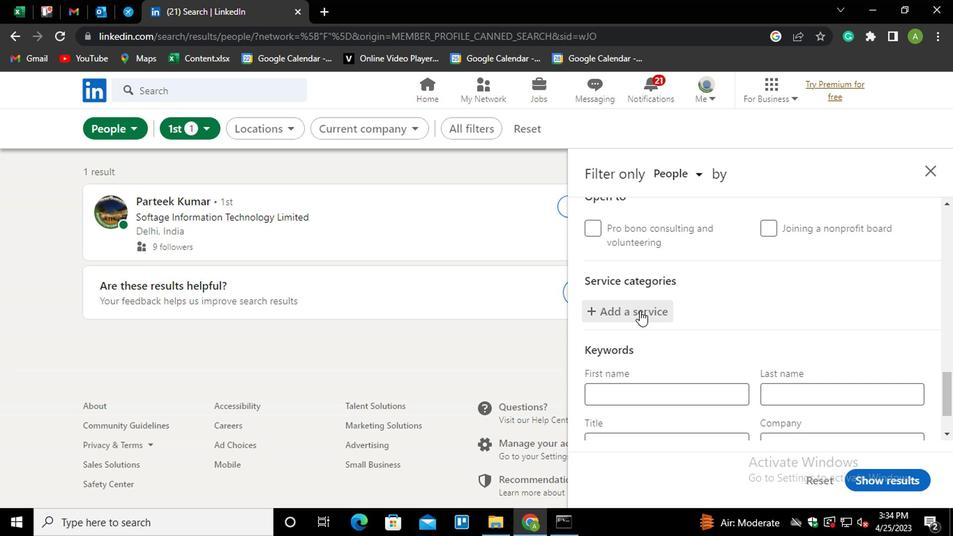 
Action: Mouse moved to (639, 307)
Screenshot: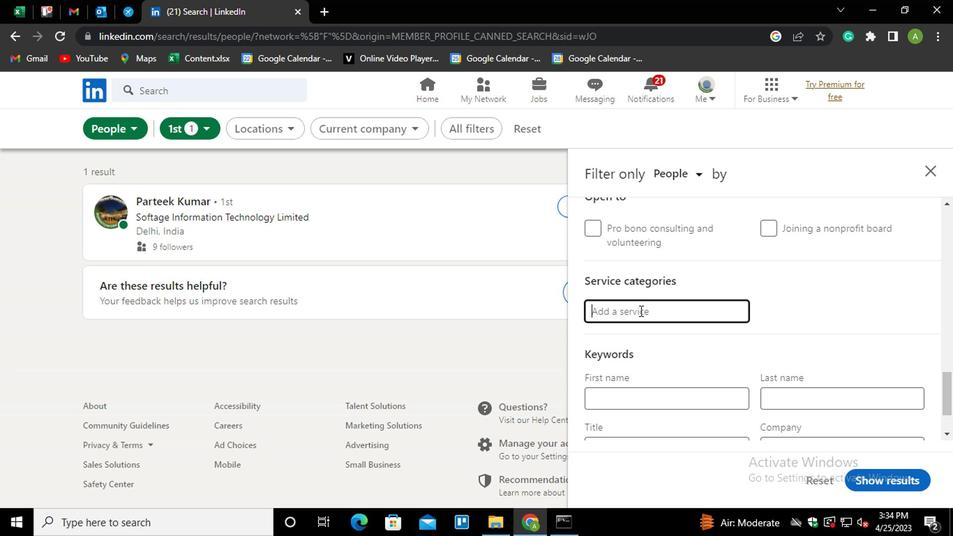
Action: Mouse pressed left at (639, 307)
Screenshot: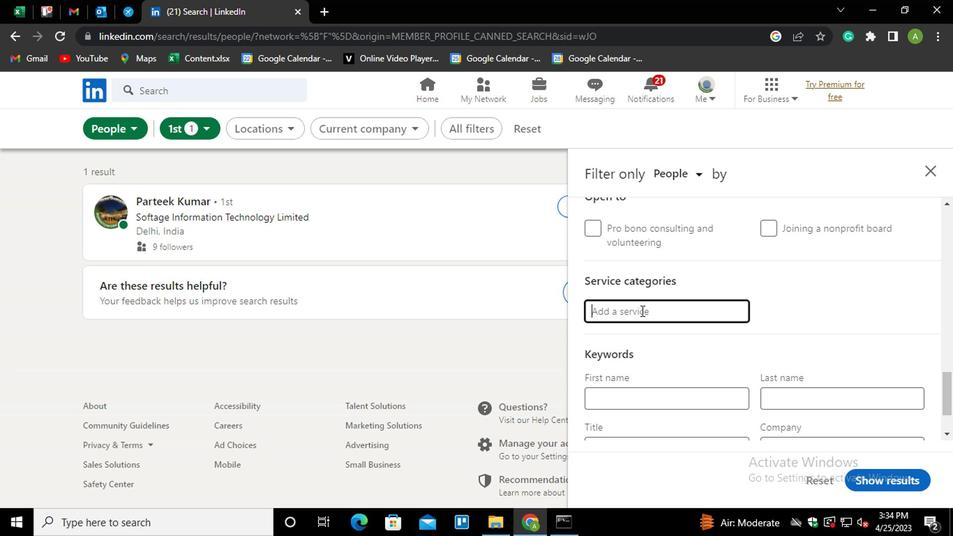 
Action: Mouse moved to (634, 313)
Screenshot: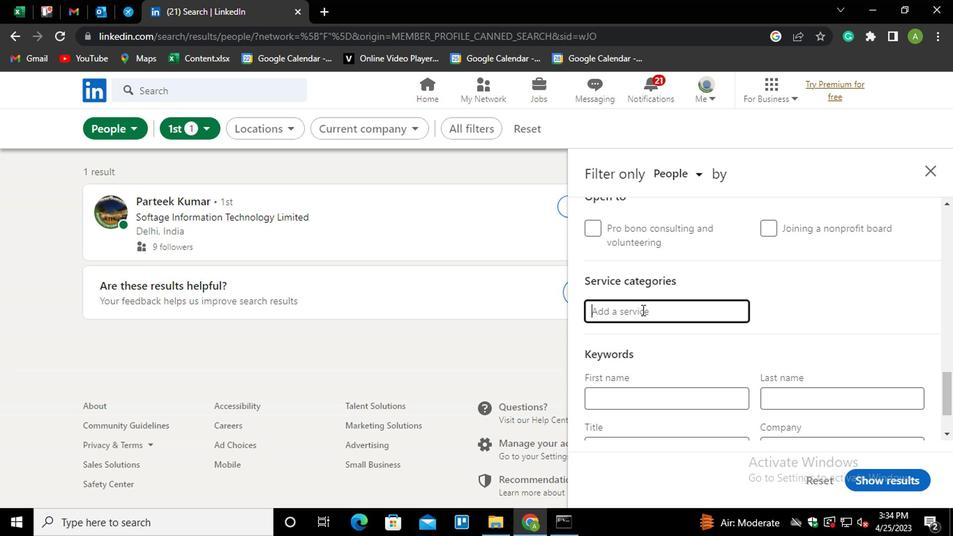 
Action: Key pressed <Key.shift_r>IO<Key.shift><Key.shift><Key.shift><Key.shift><Key.shift><Key.shift><Key.shift><Key.shift><Key.shift><Key.shift><Key.shift><Key.shift>S<Key.space><Key.down><Key.enter>
Screenshot: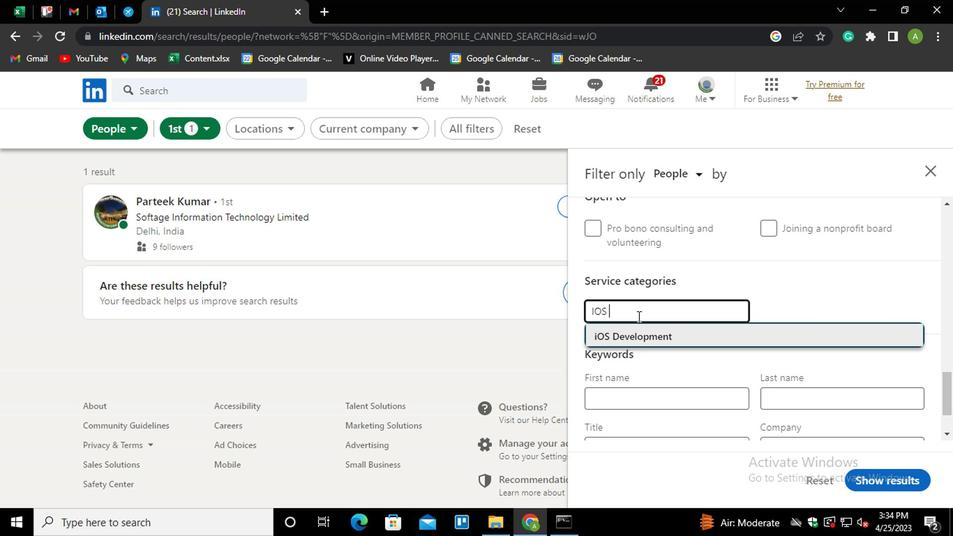 
Action: Mouse moved to (665, 320)
Screenshot: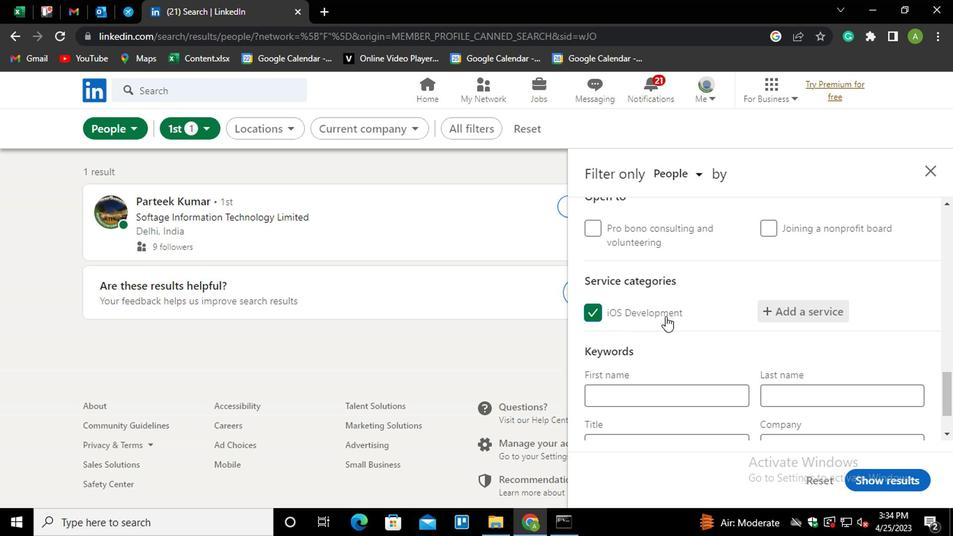 
Action: Mouse scrolled (665, 319) with delta (0, 0)
Screenshot: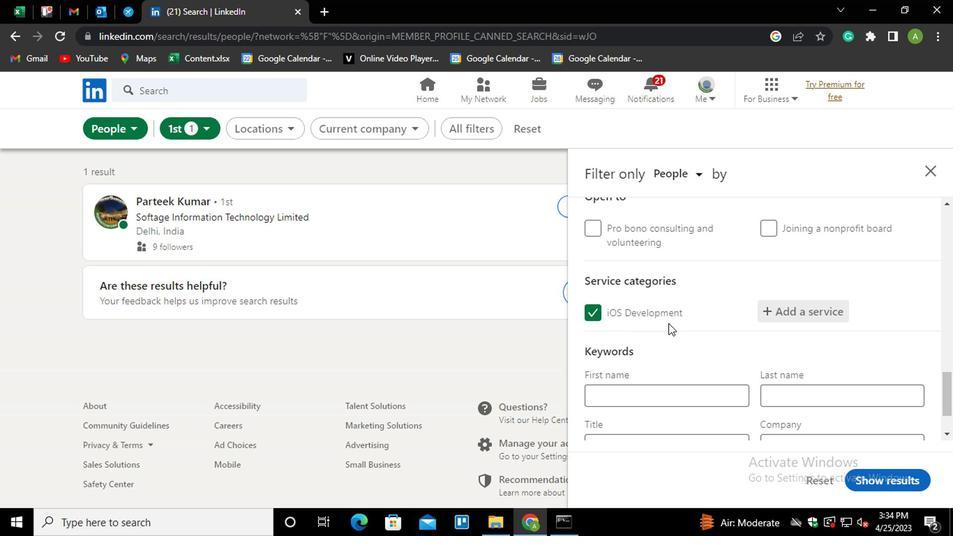 
Action: Mouse scrolled (665, 319) with delta (0, 0)
Screenshot: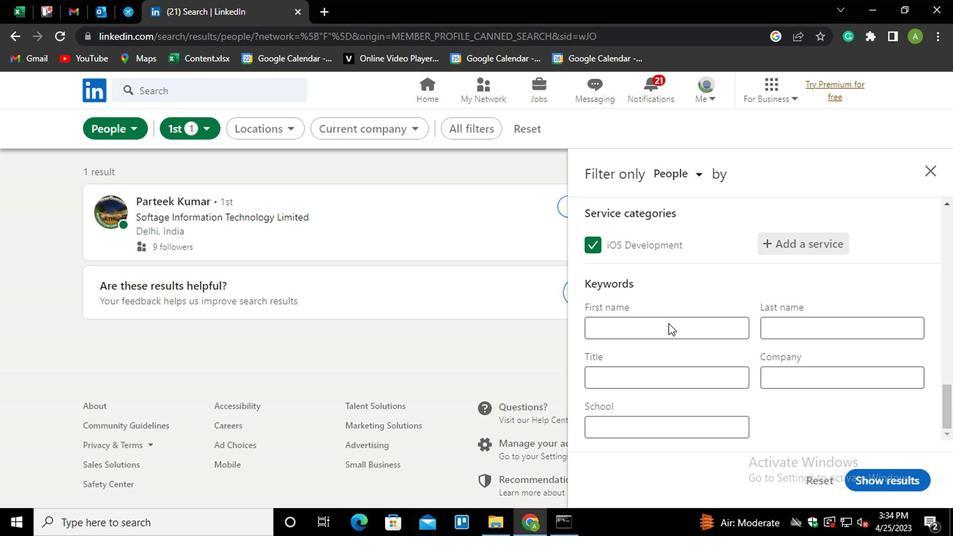 
Action: Mouse moved to (659, 354)
Screenshot: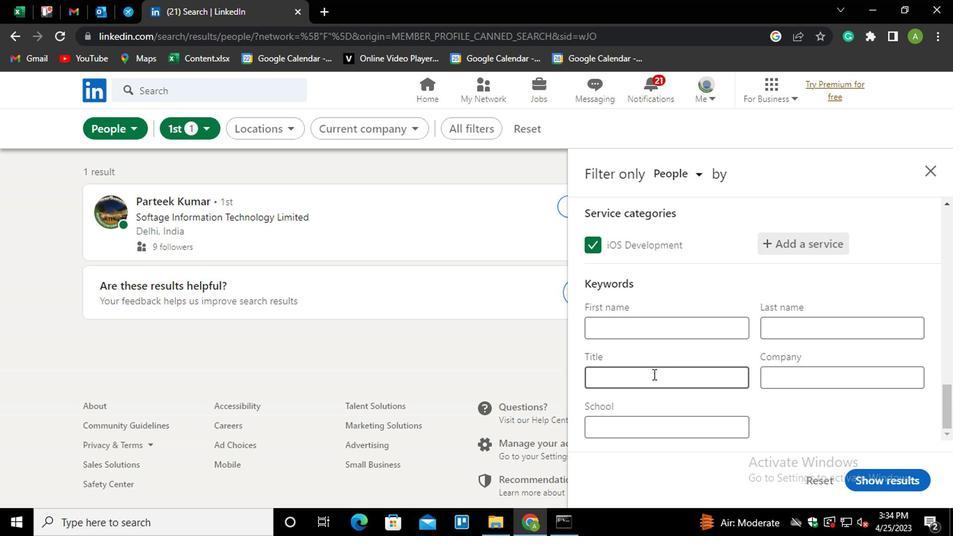 
Action: Mouse scrolled (659, 355) with delta (0, 0)
Screenshot: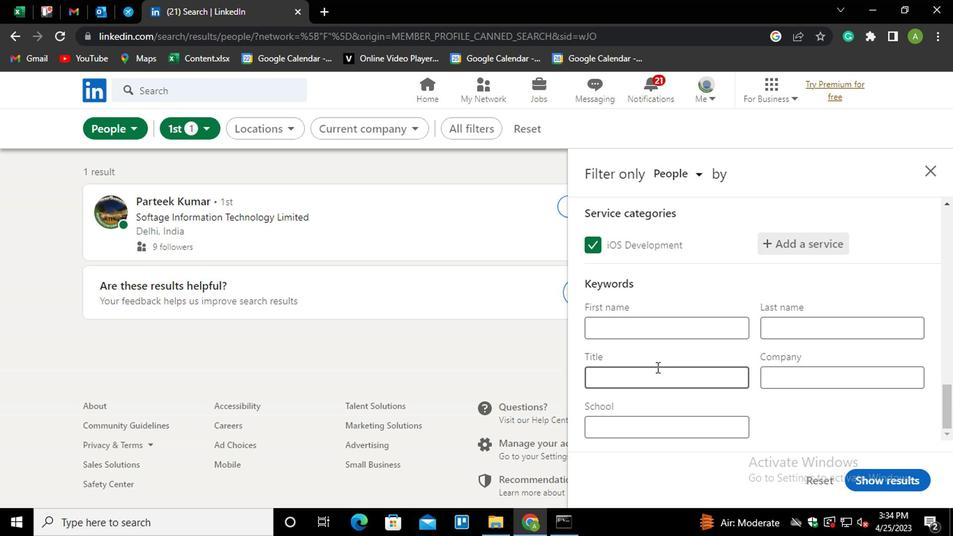 
Action: Mouse scrolled (659, 355) with delta (0, 0)
Screenshot: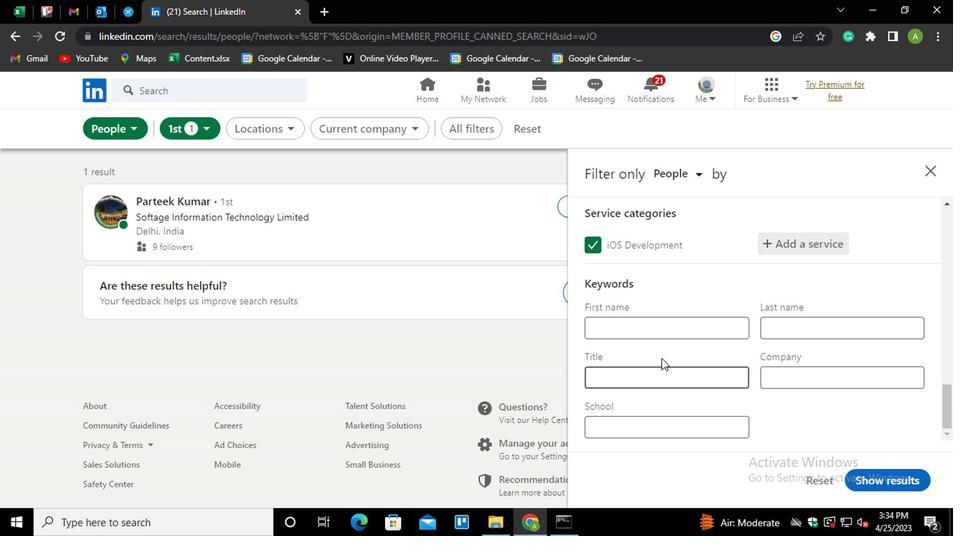 
Action: Mouse scrolled (659, 355) with delta (0, 0)
Screenshot: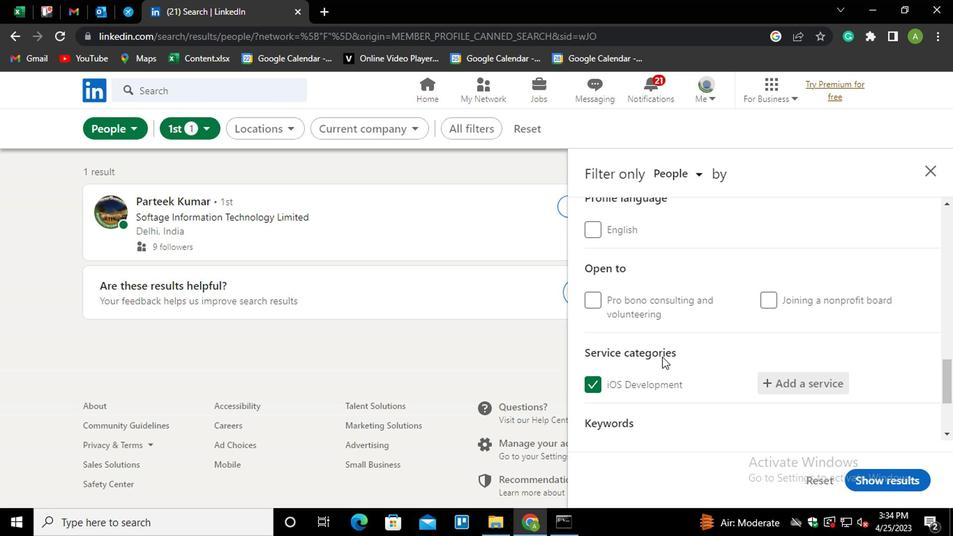
Action: Mouse moved to (589, 294)
Screenshot: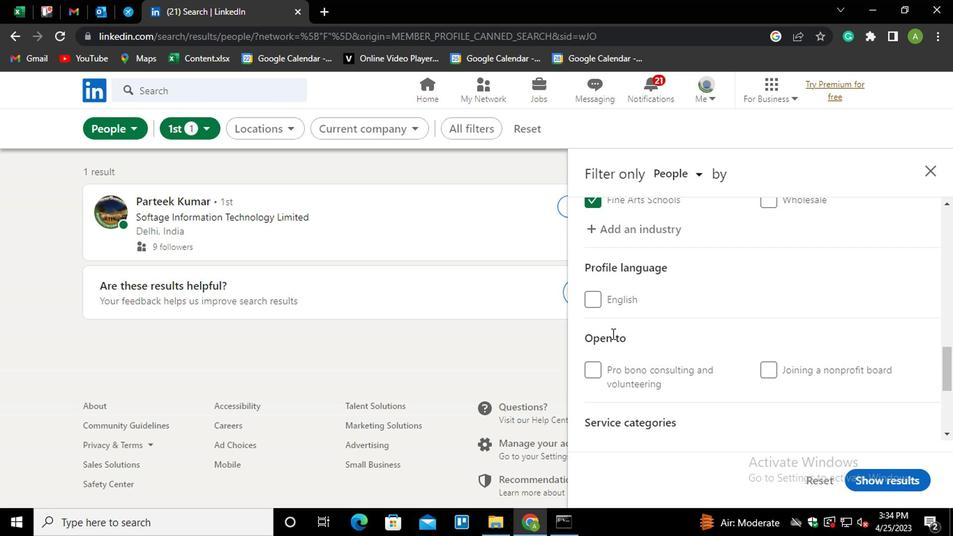
Action: Mouse pressed left at (589, 294)
Screenshot: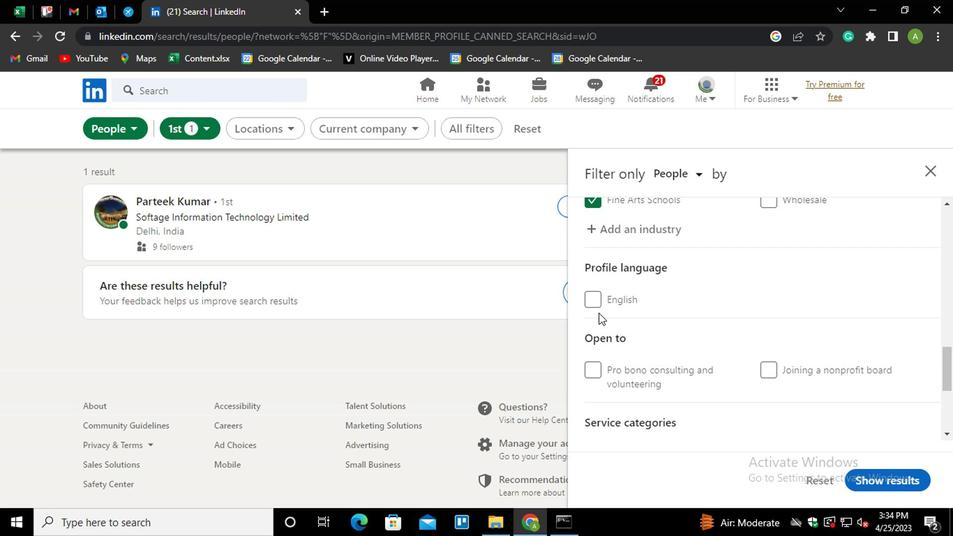 
Action: Mouse moved to (646, 359)
Screenshot: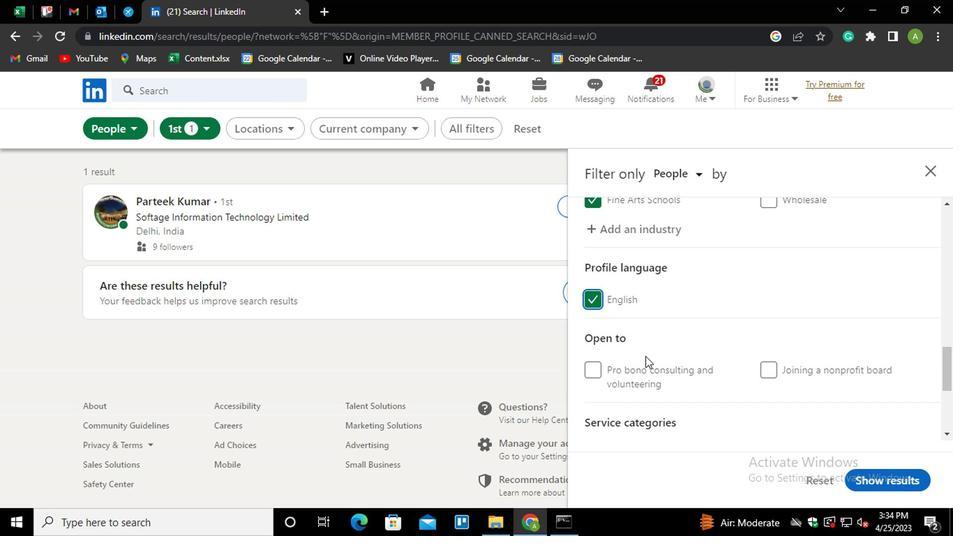 
Action: Mouse scrolled (646, 359) with delta (0, 0)
Screenshot: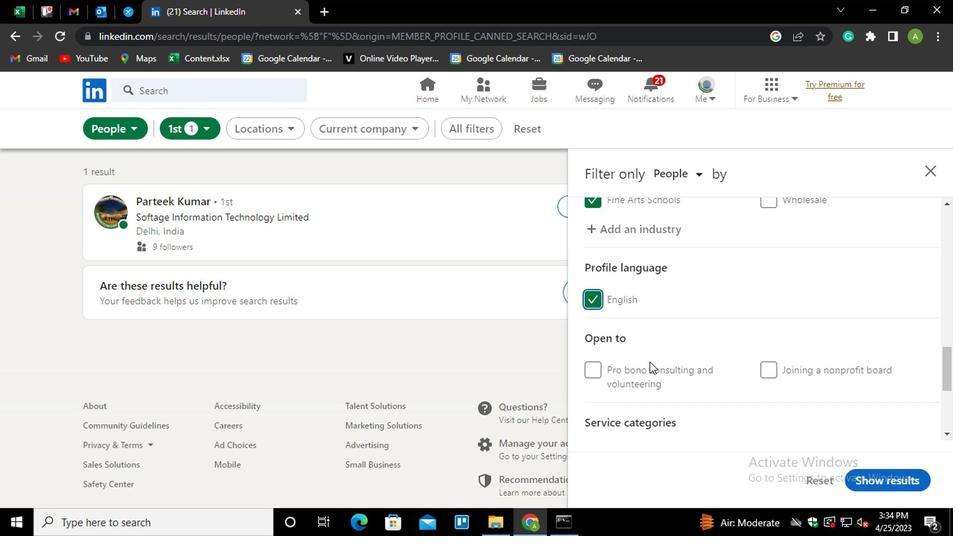 
Action: Mouse scrolled (646, 359) with delta (0, 0)
Screenshot: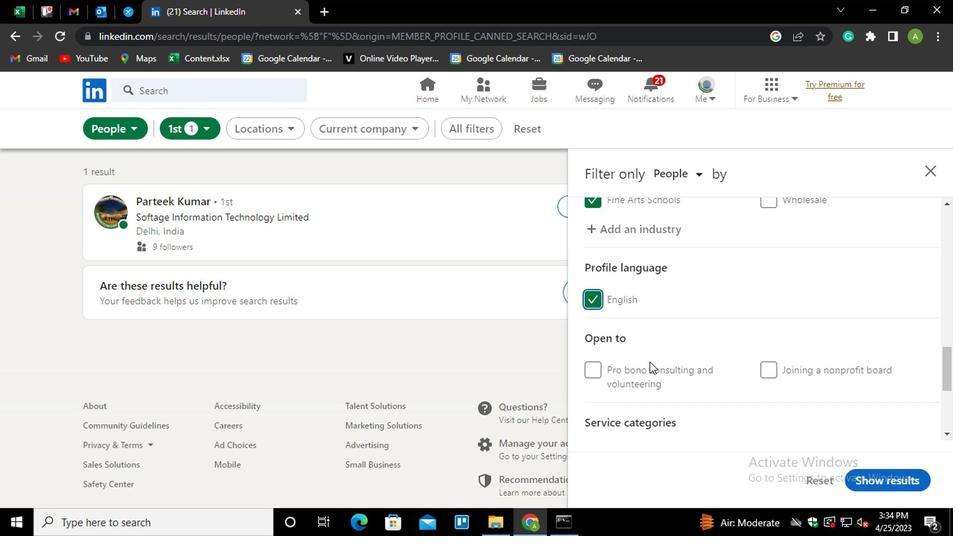 
Action: Mouse scrolled (646, 359) with delta (0, 0)
Screenshot: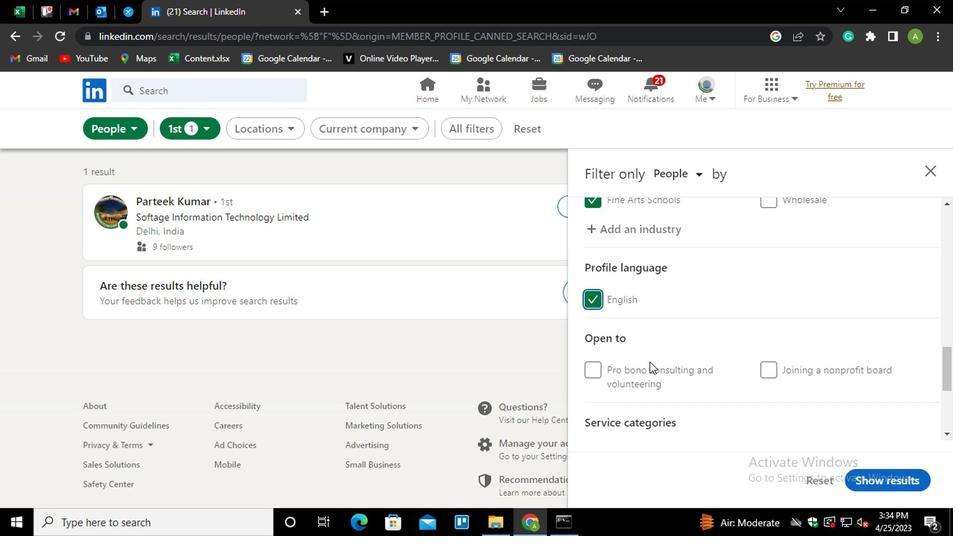 
Action: Mouse scrolled (646, 359) with delta (0, 0)
Screenshot: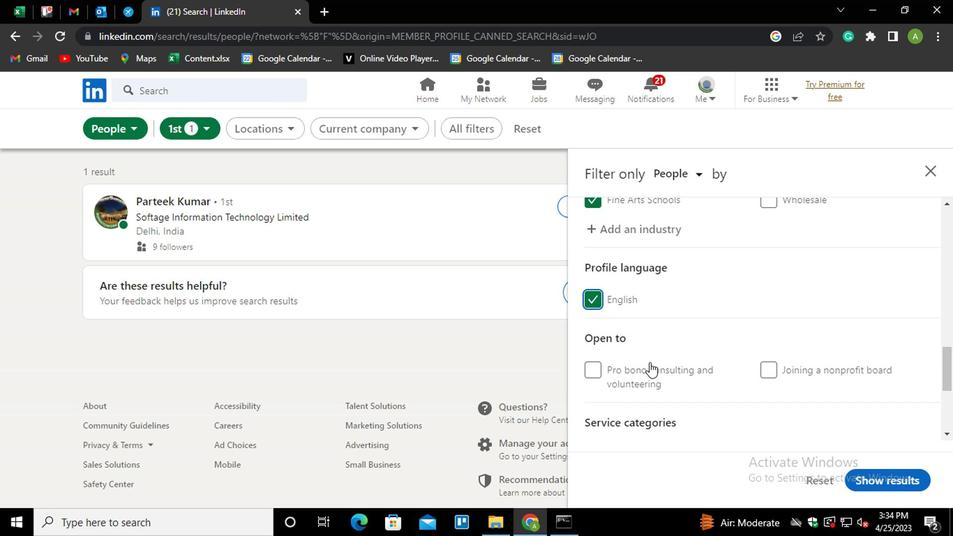 
Action: Mouse moved to (641, 375)
Screenshot: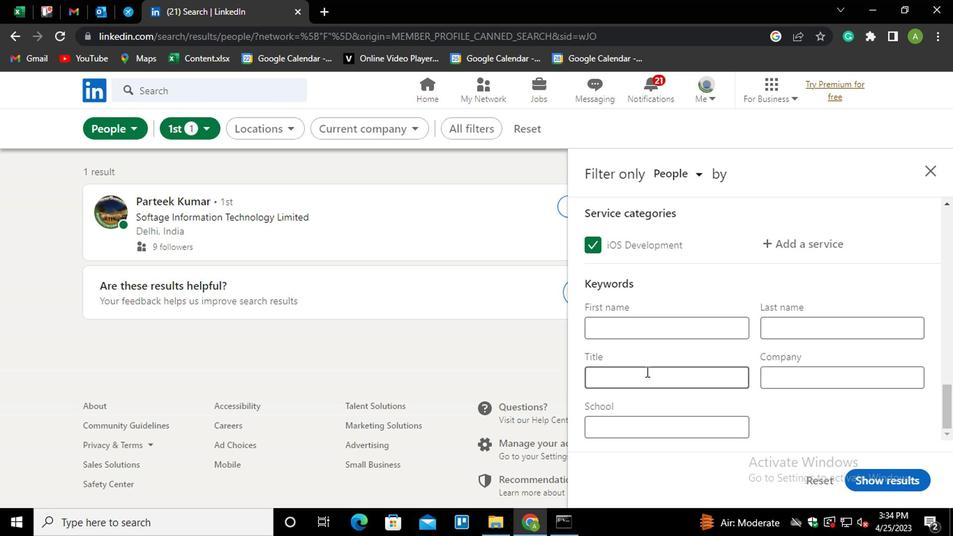 
Action: Mouse pressed left at (641, 375)
Screenshot: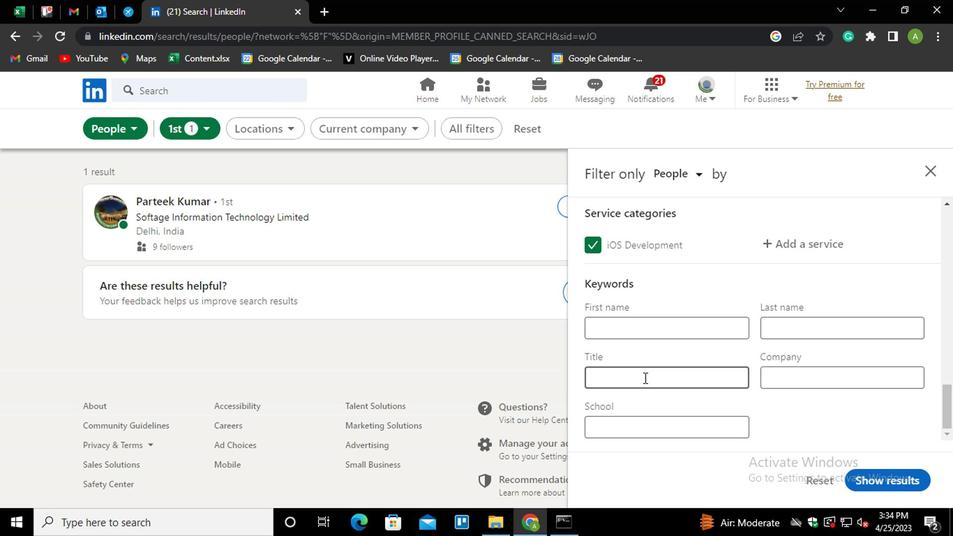 
Action: Mouse moved to (636, 379)
Screenshot: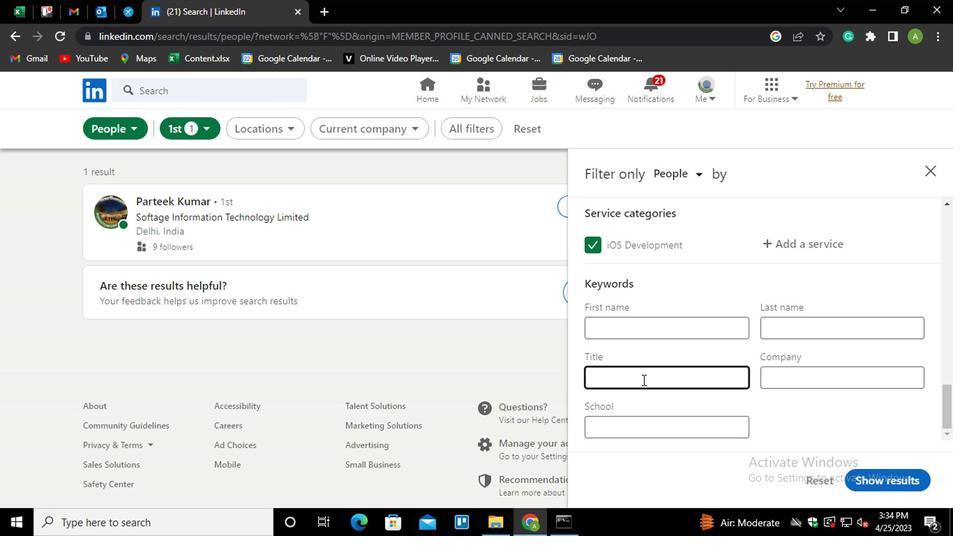 
Action: Key pressed <Key.shift>CMPUTER<Key.backspace><Key.backspace><Key.backspace><Key.backspace><Key.backspace><Key.backspace>OMPUTER<Key.space><Key.shift>SCIE<Key.backspace>ENTIST
Screenshot: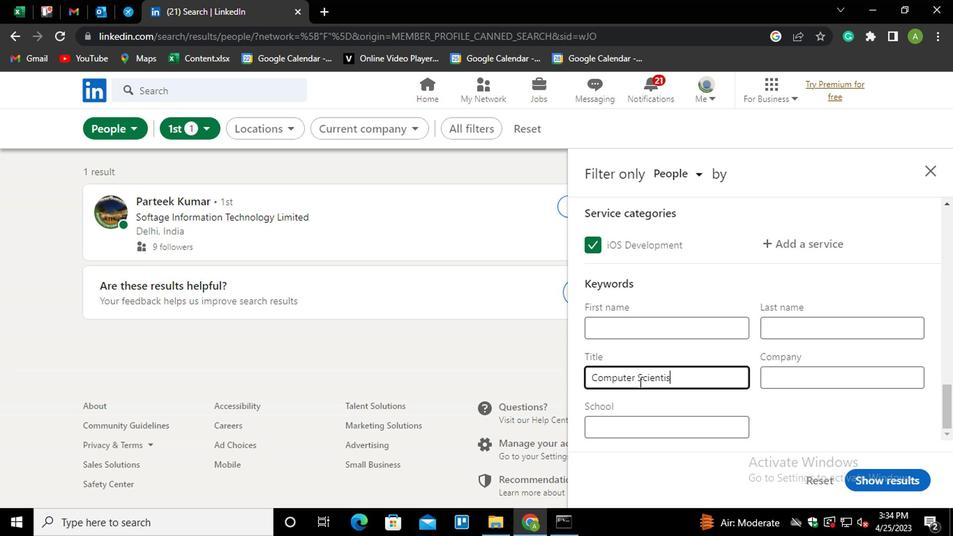 
Action: Mouse moved to (803, 403)
Screenshot: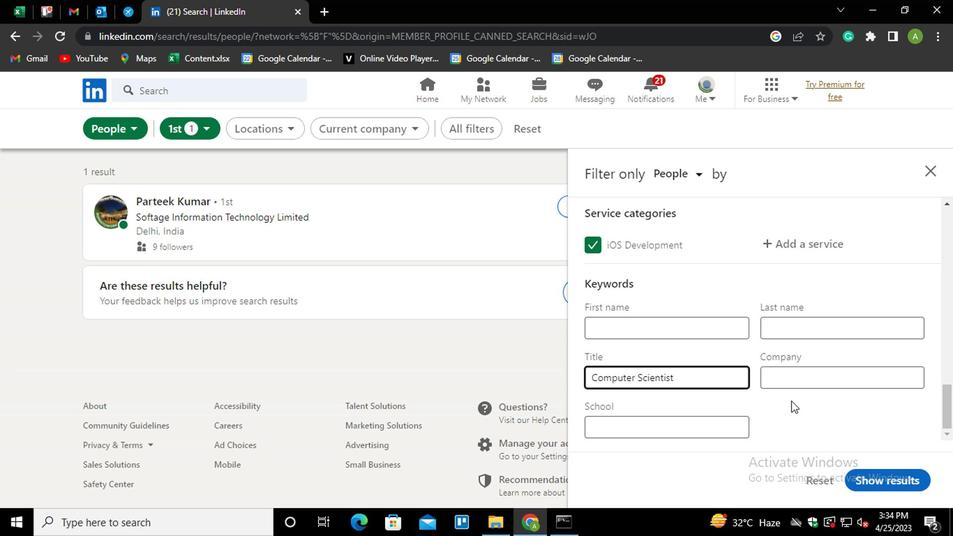 
Action: Mouse pressed left at (803, 403)
Screenshot: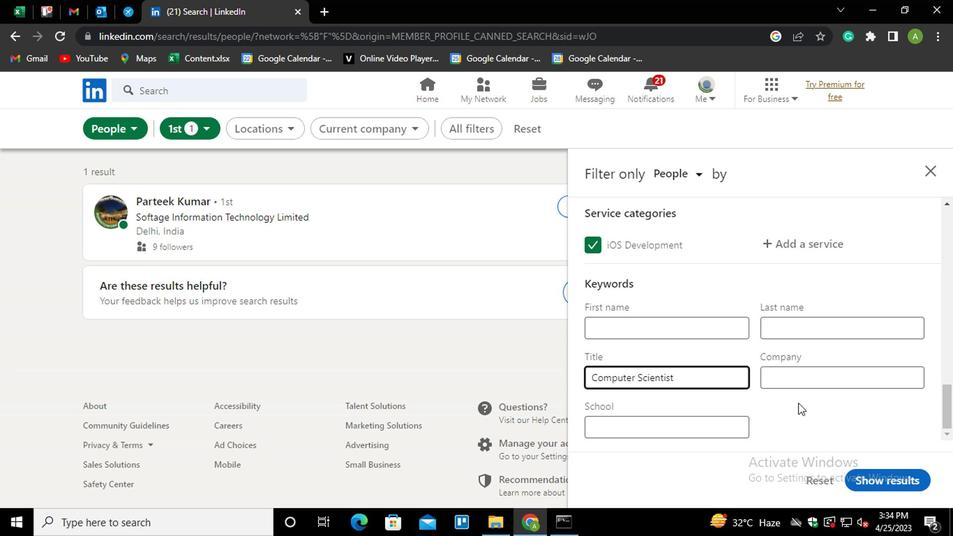 
Action: Mouse moved to (893, 472)
Screenshot: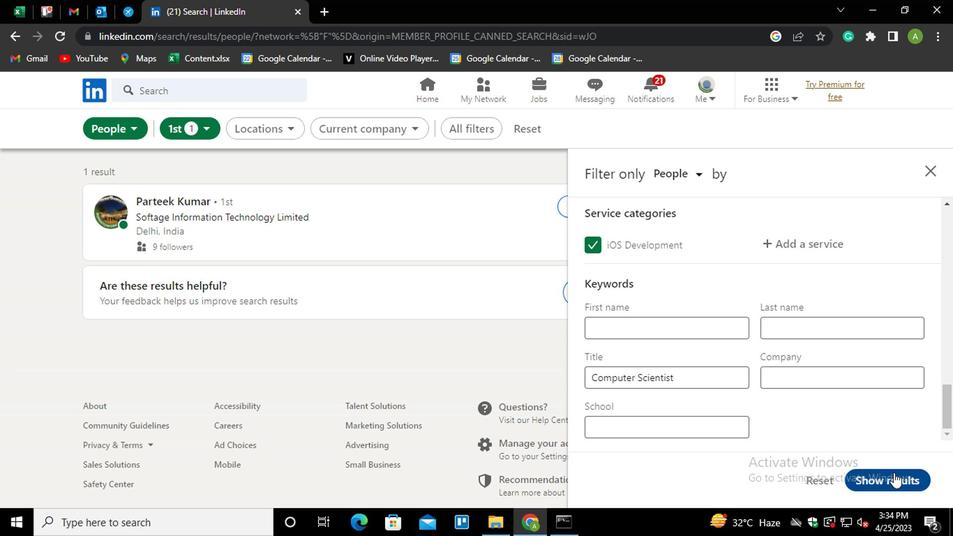 
Action: Mouse pressed left at (893, 472)
Screenshot: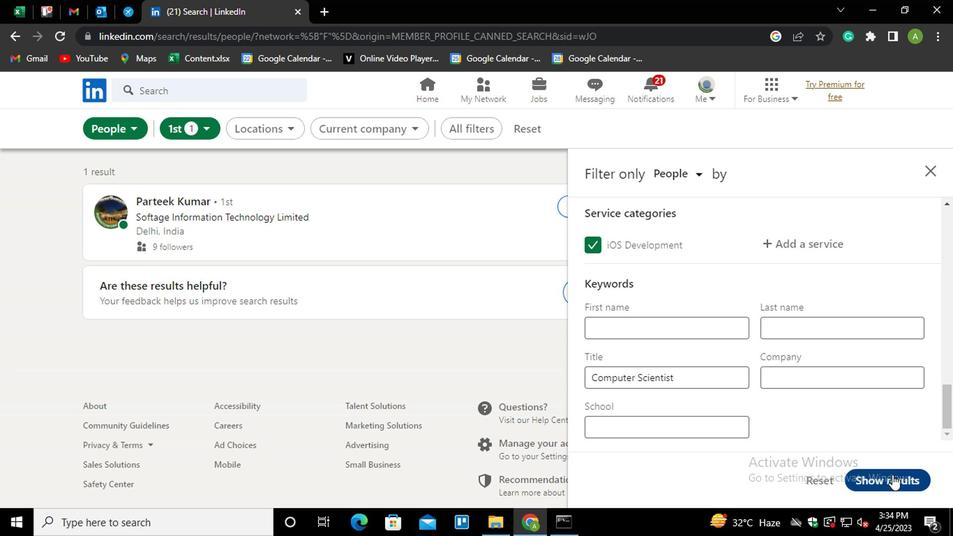 
Action: Mouse moved to (862, 399)
Screenshot: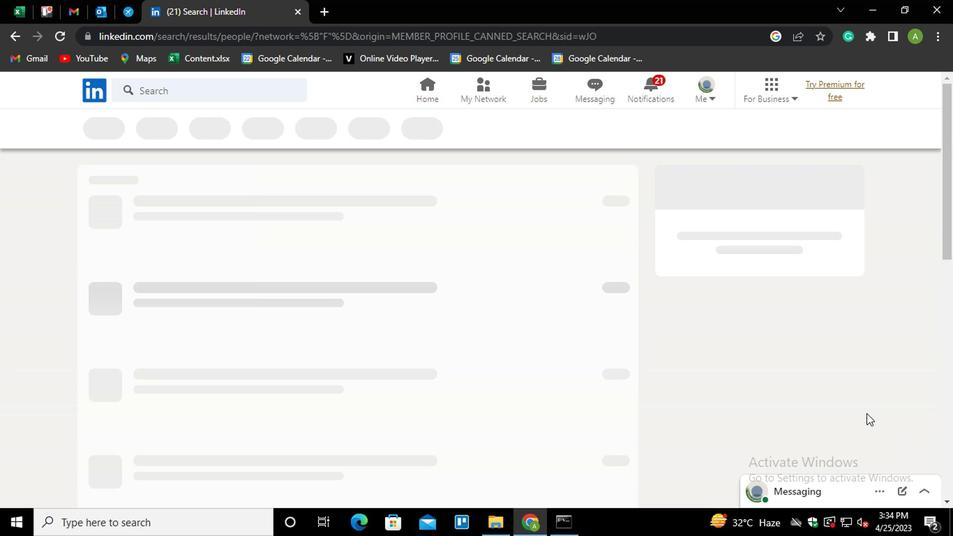 
